 Task: Create a due date automation trigger when advanced on, on the monday of the week a card is due add dates due in less than 1 working days at 11:00 AM.
Action: Mouse moved to (1060, 310)
Screenshot: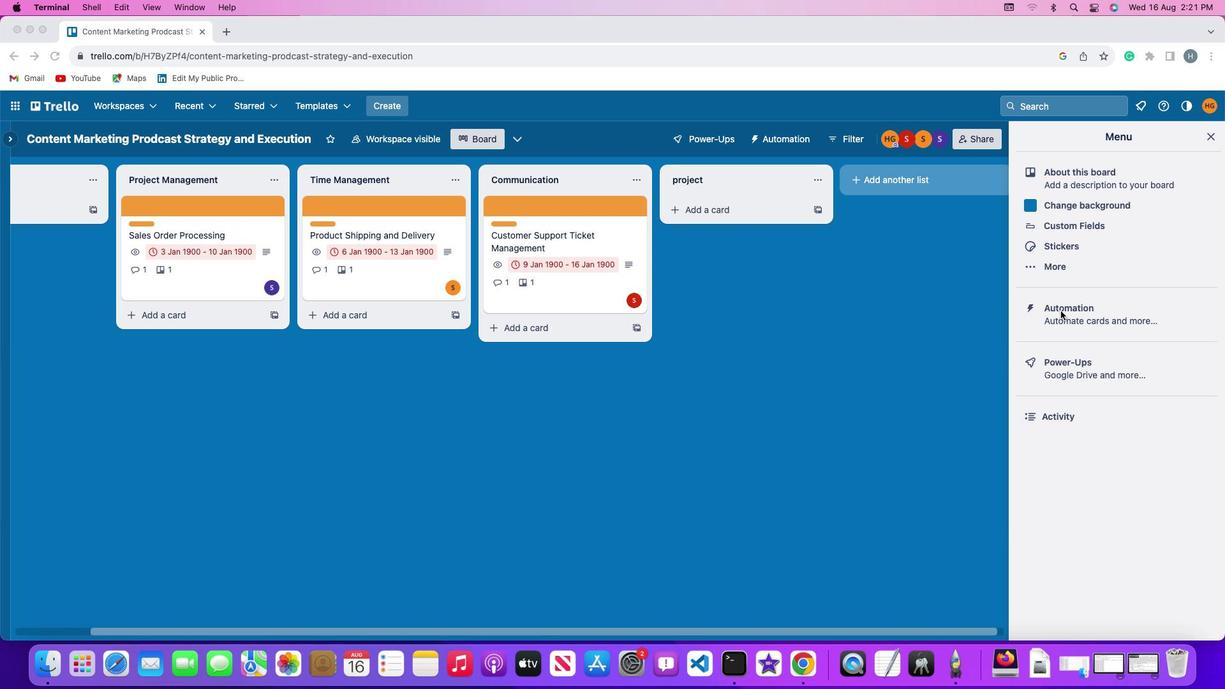 
Action: Mouse pressed left at (1060, 310)
Screenshot: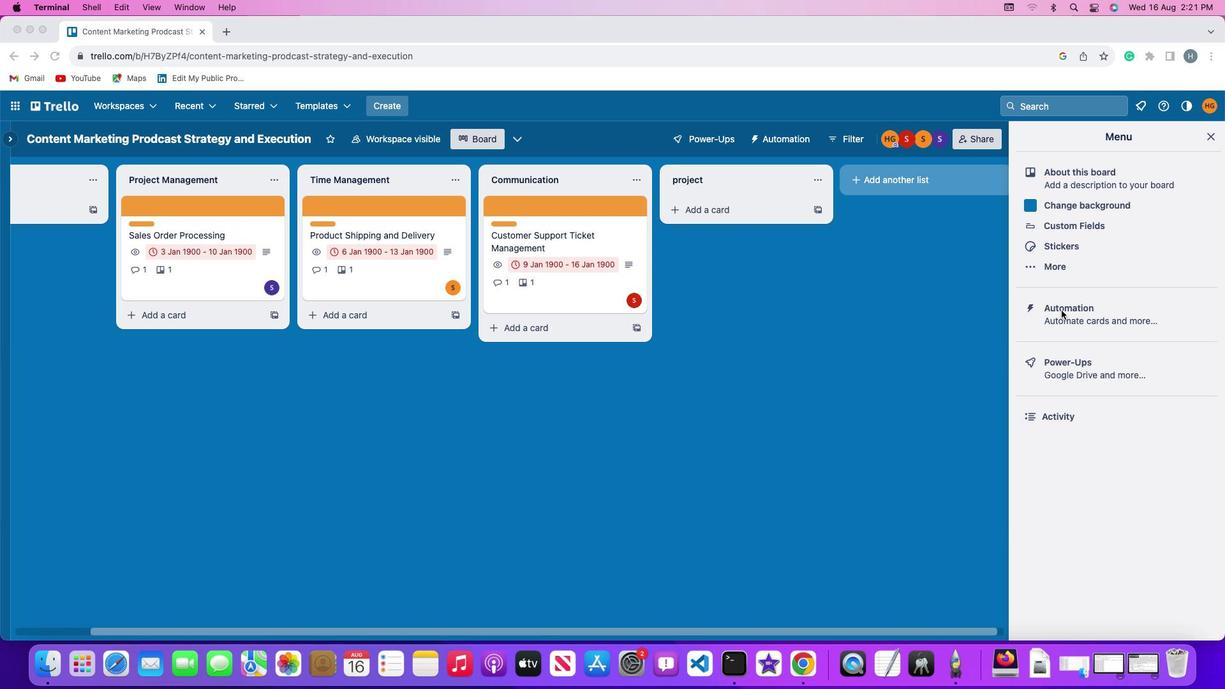 
Action: Mouse pressed left at (1060, 310)
Screenshot: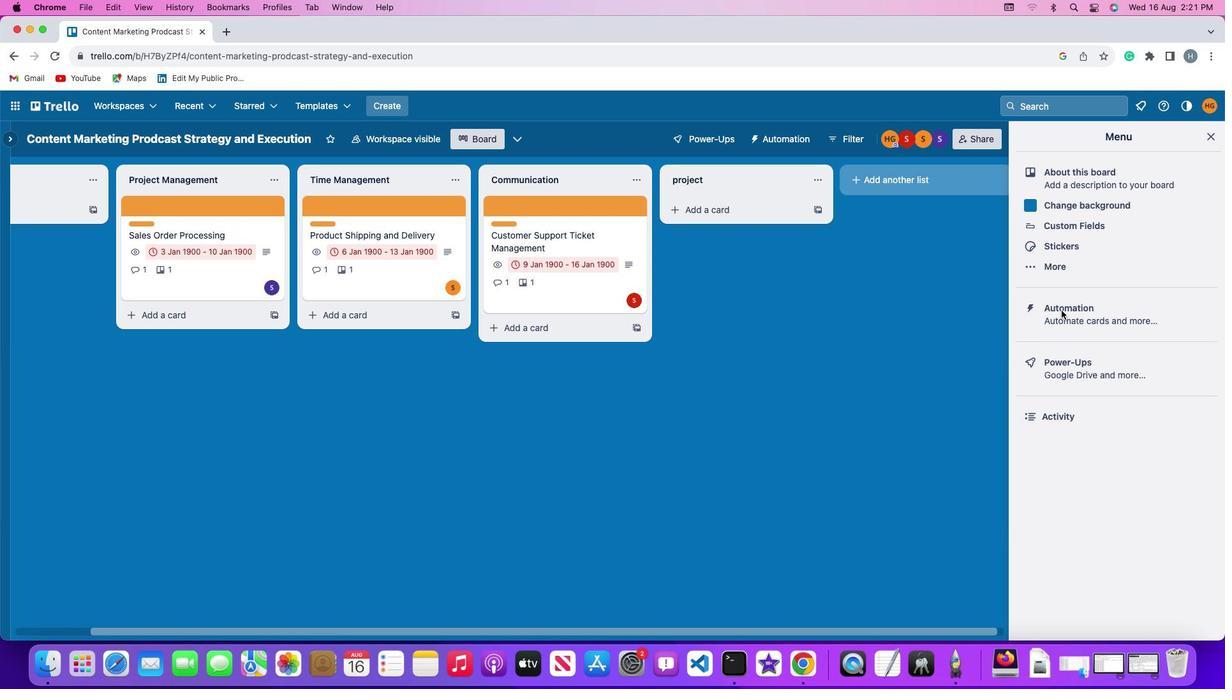 
Action: Mouse moved to (90, 302)
Screenshot: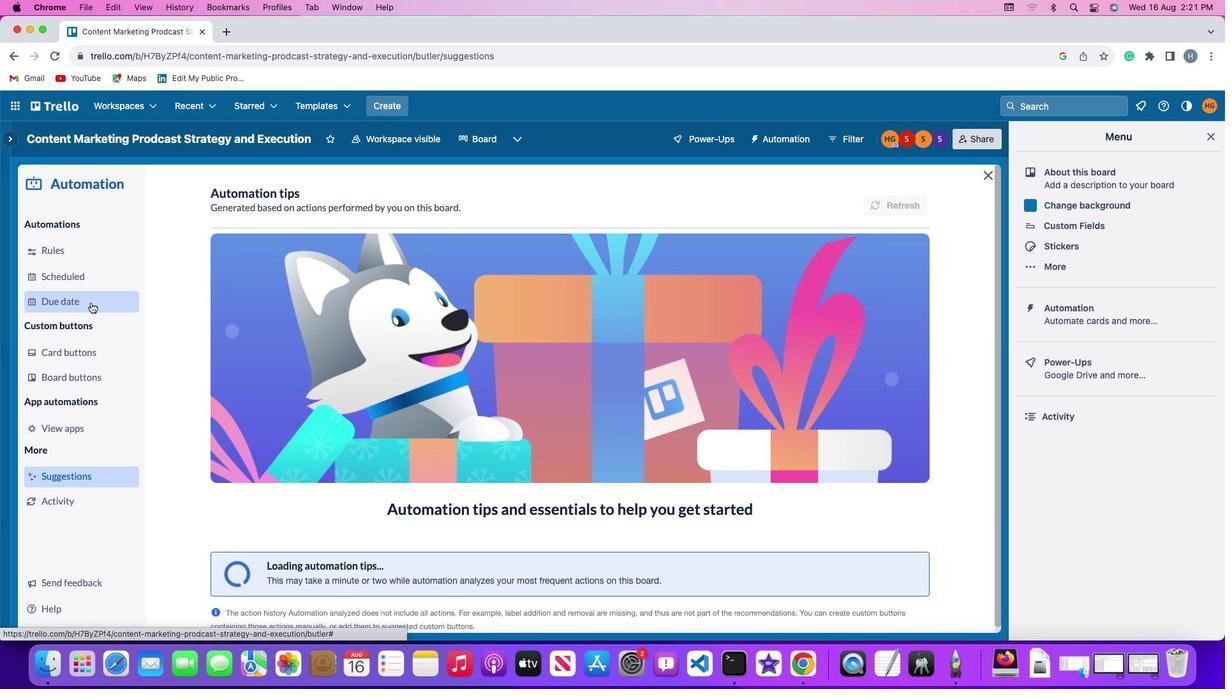 
Action: Mouse pressed left at (90, 302)
Screenshot: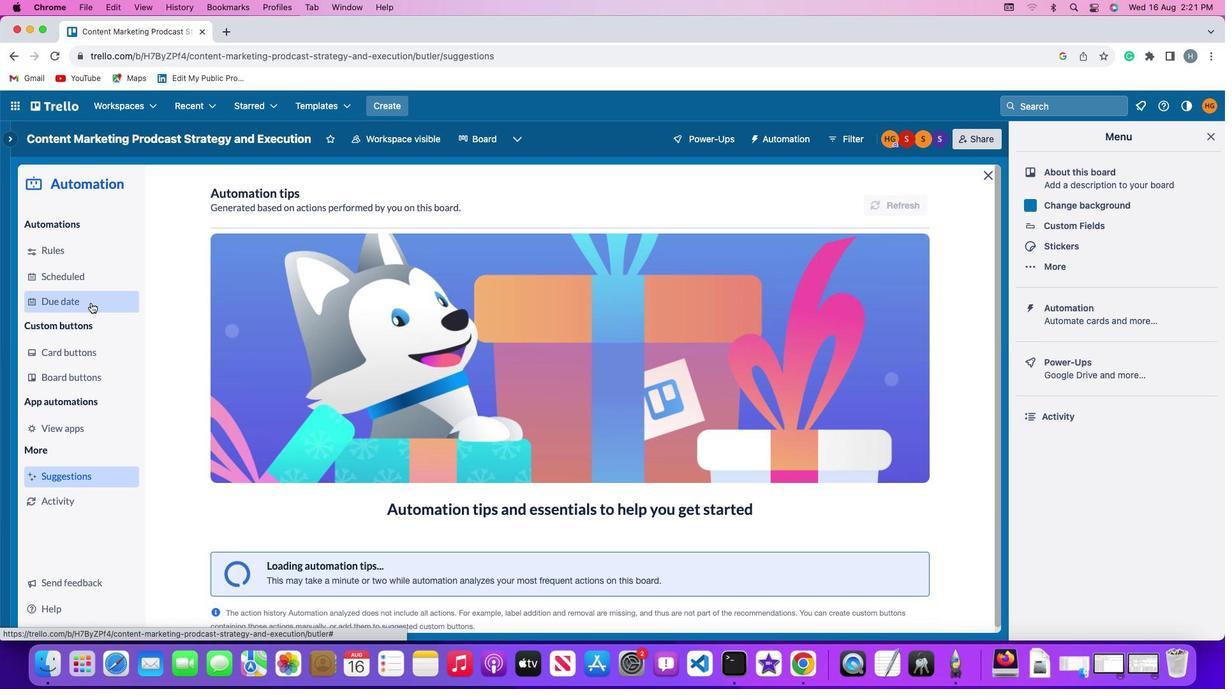 
Action: Mouse moved to (864, 199)
Screenshot: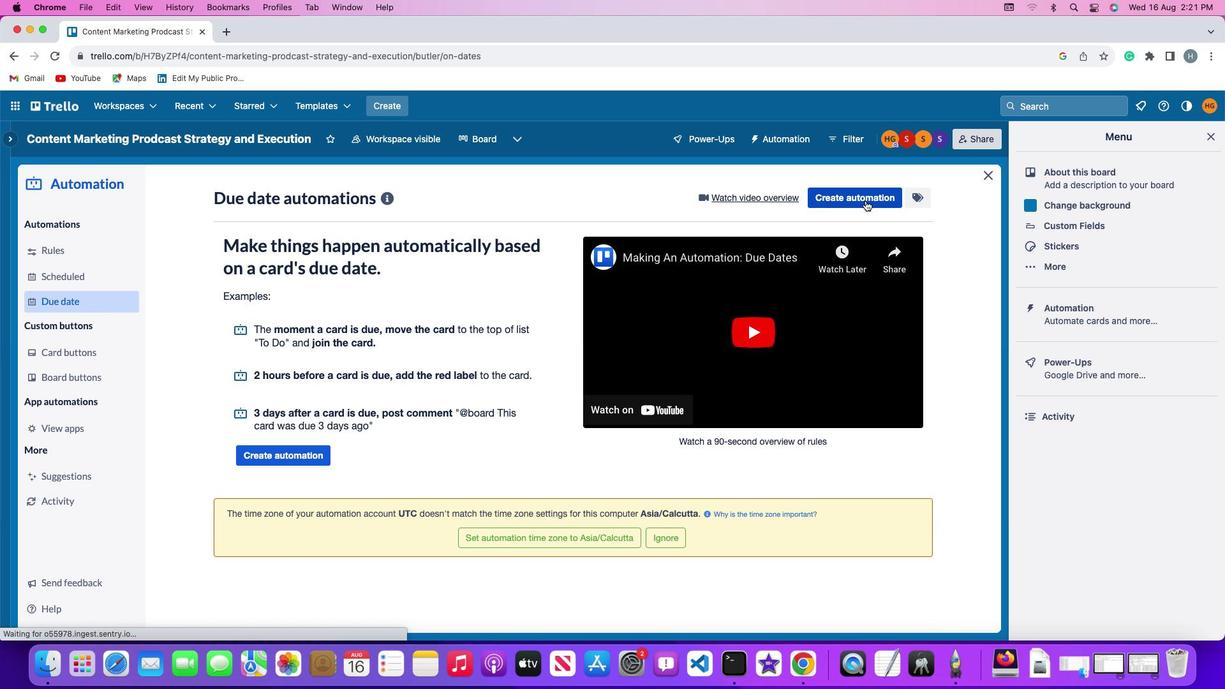 
Action: Mouse pressed left at (864, 199)
Screenshot: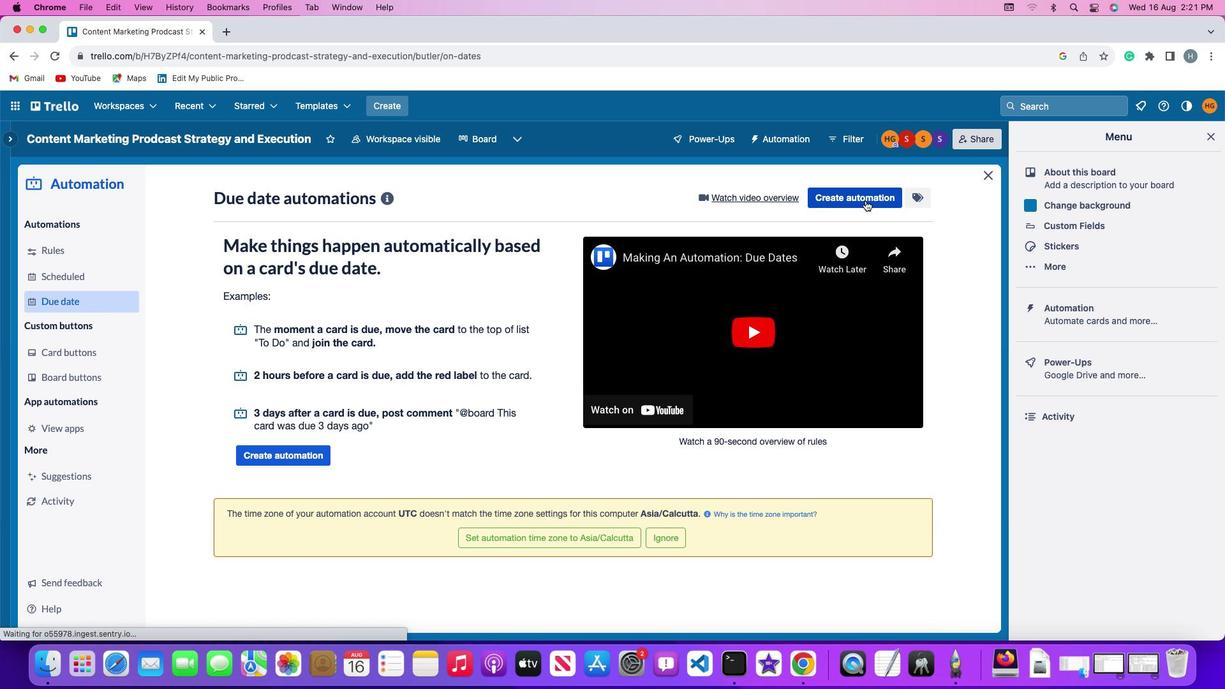 
Action: Mouse moved to (261, 318)
Screenshot: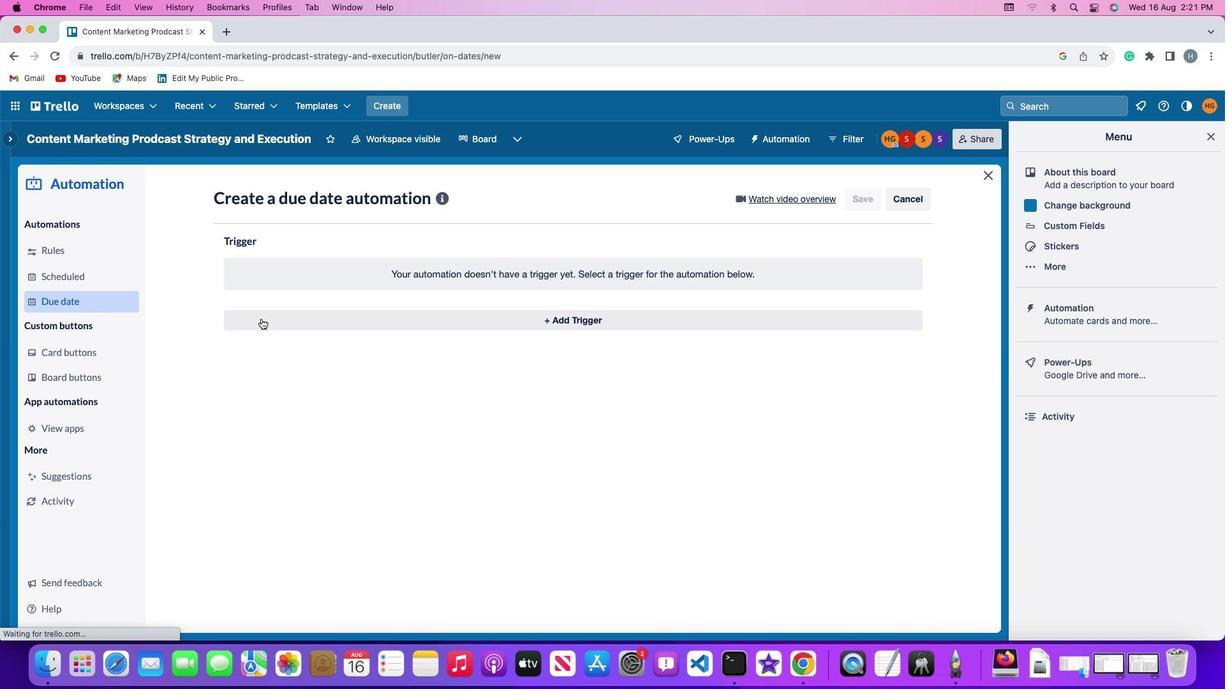 
Action: Mouse pressed left at (261, 318)
Screenshot: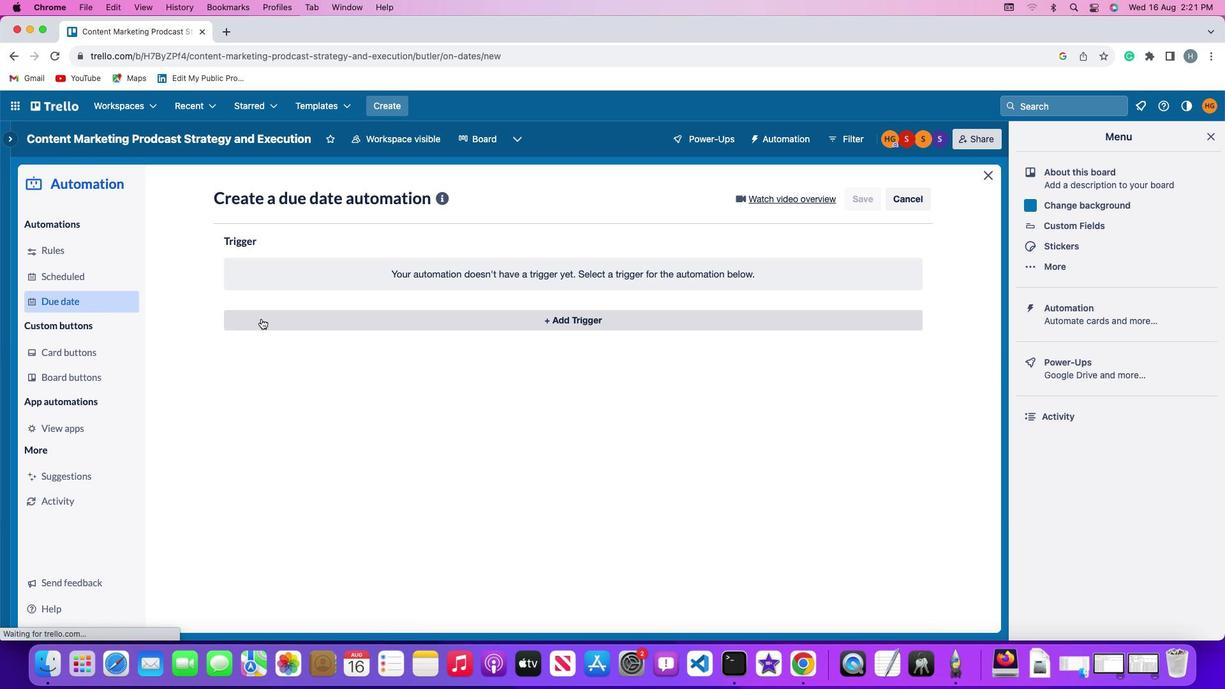 
Action: Mouse moved to (268, 557)
Screenshot: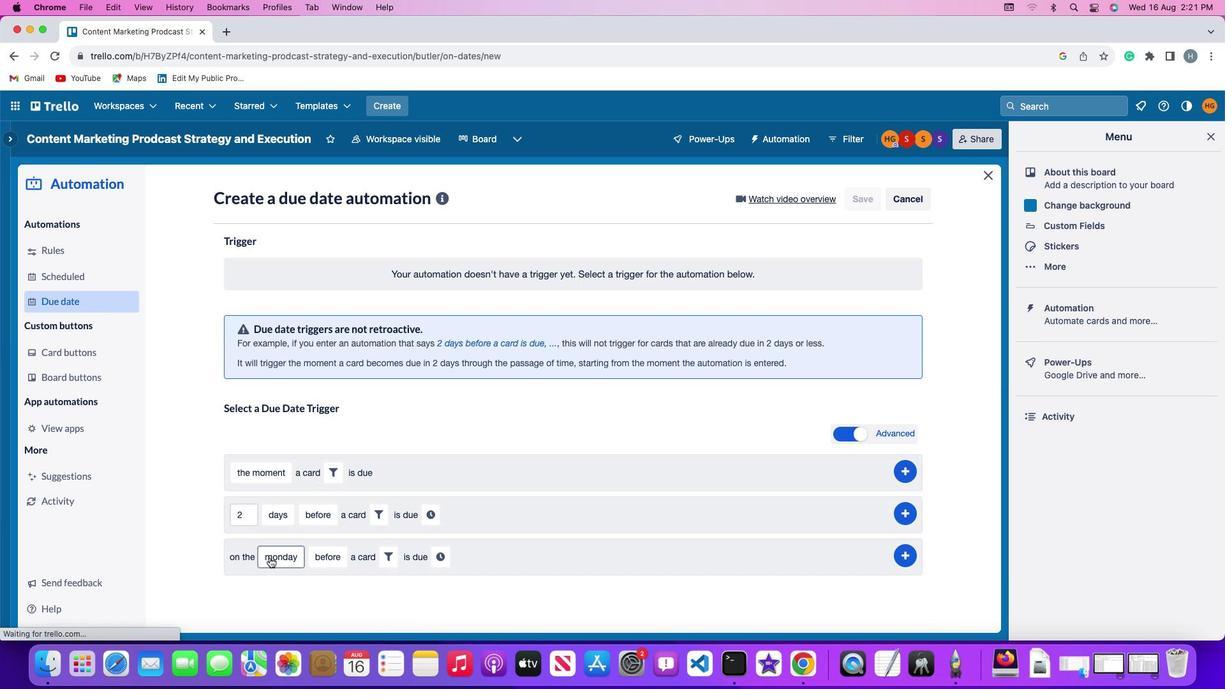 
Action: Mouse pressed left at (268, 557)
Screenshot: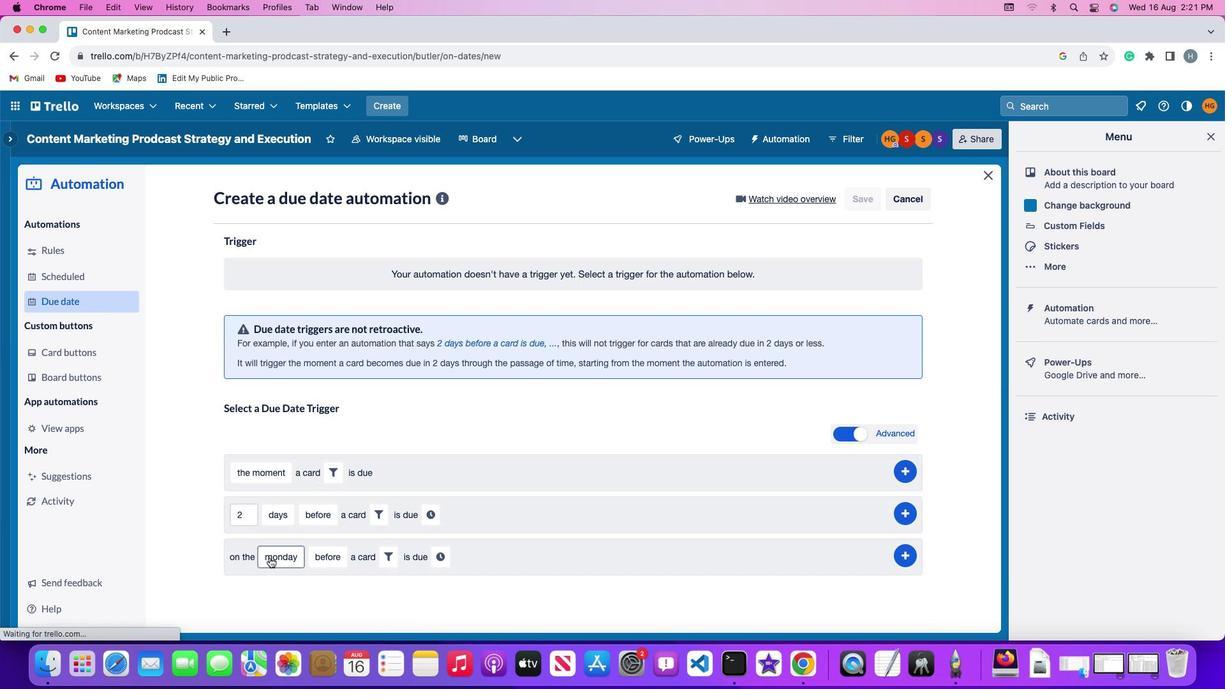 
Action: Mouse moved to (293, 378)
Screenshot: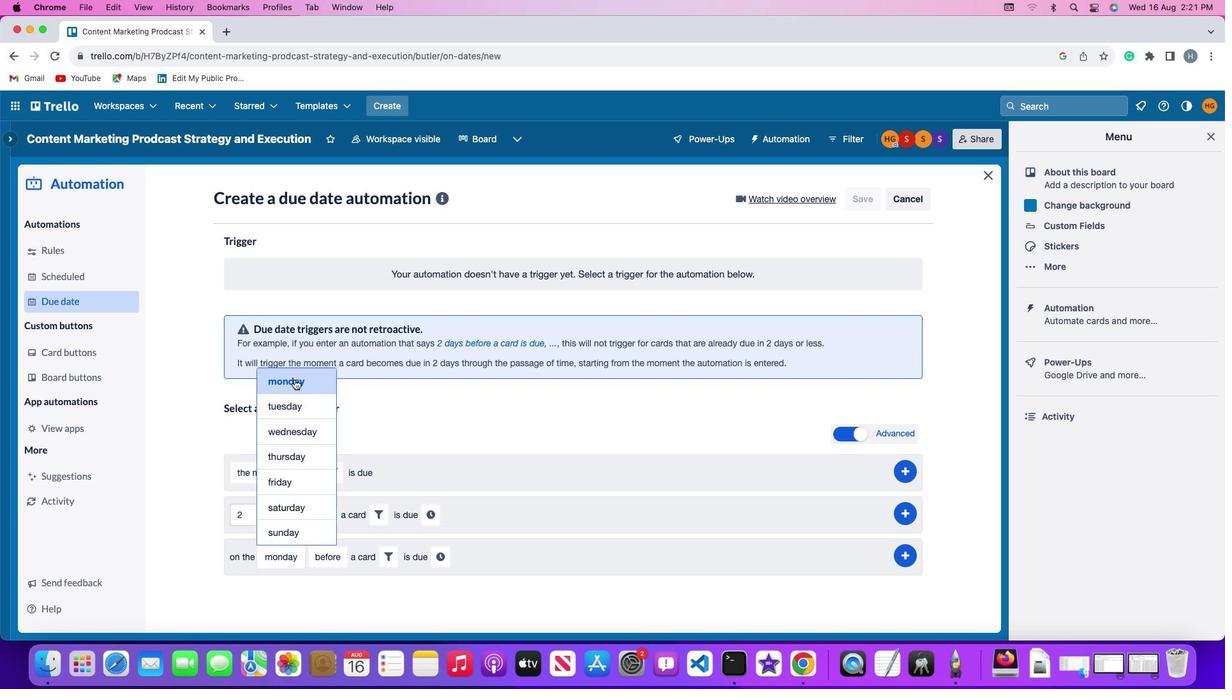 
Action: Mouse pressed left at (293, 378)
Screenshot: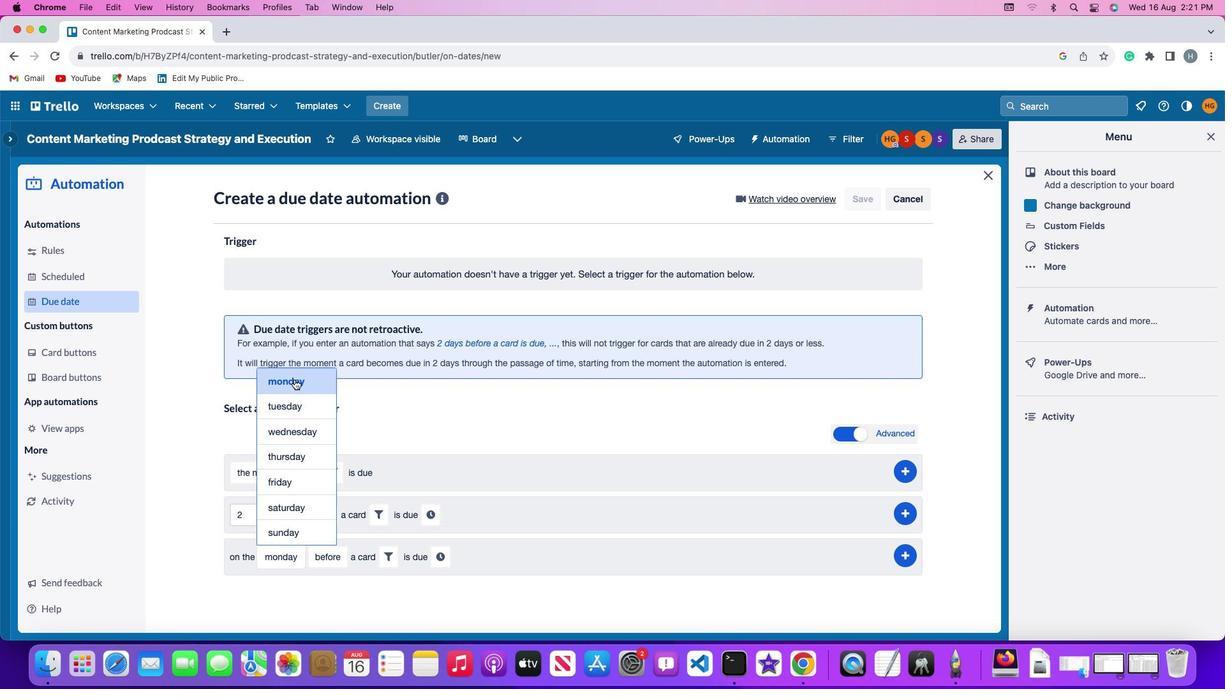 
Action: Mouse moved to (318, 549)
Screenshot: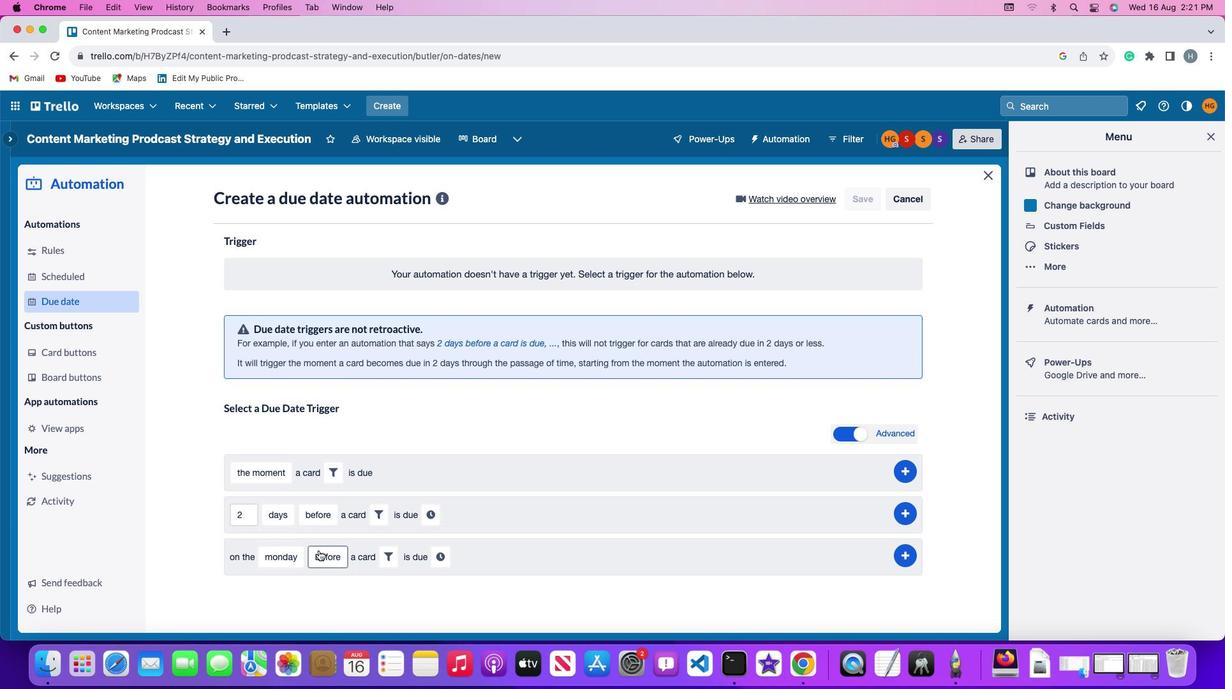 
Action: Mouse pressed left at (318, 549)
Screenshot: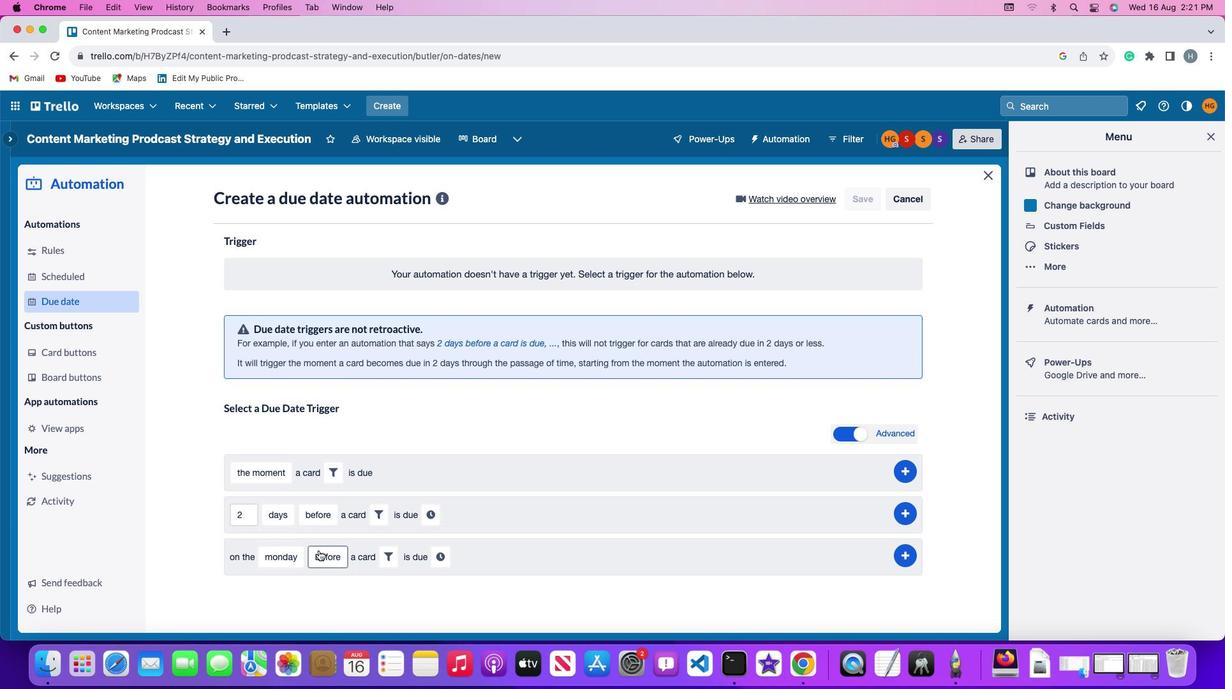 
Action: Mouse moved to (347, 499)
Screenshot: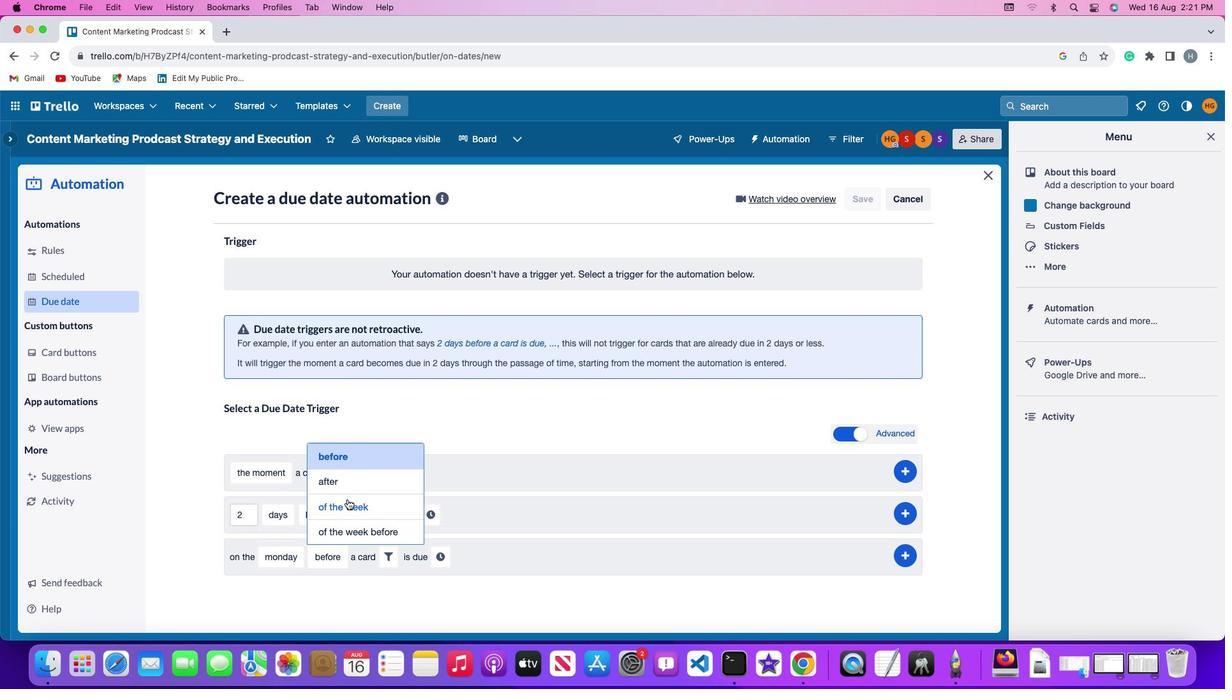 
Action: Mouse pressed left at (347, 499)
Screenshot: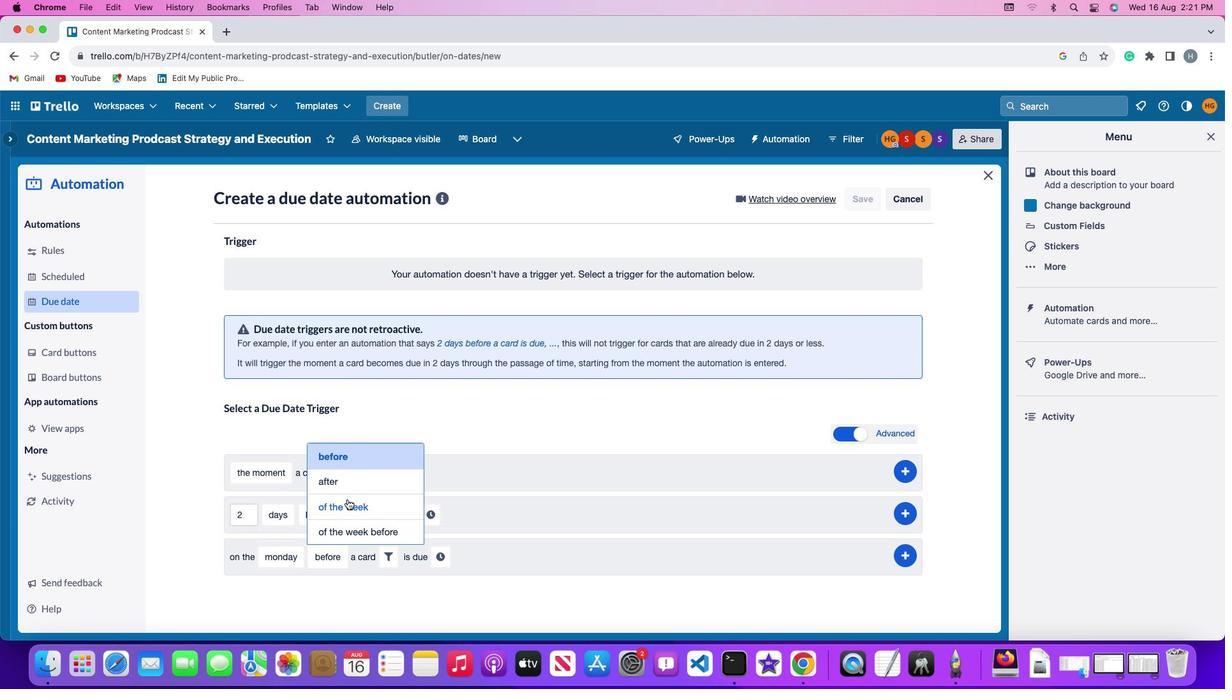 
Action: Mouse moved to (404, 560)
Screenshot: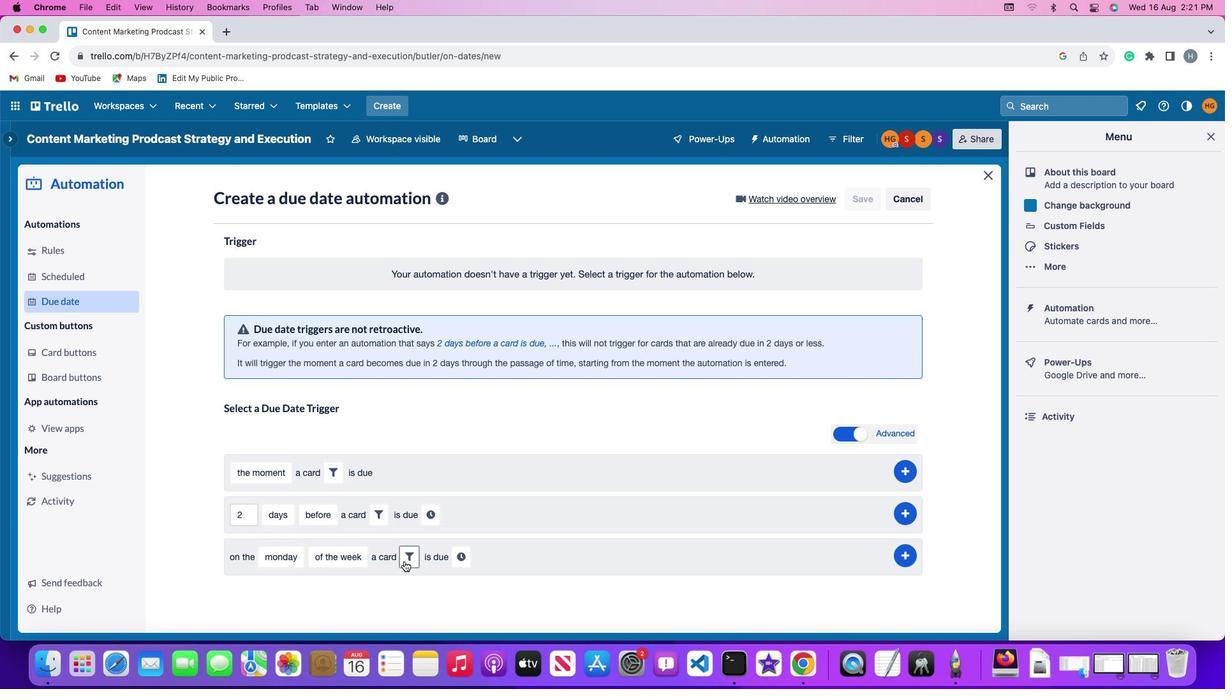 
Action: Mouse pressed left at (404, 560)
Screenshot: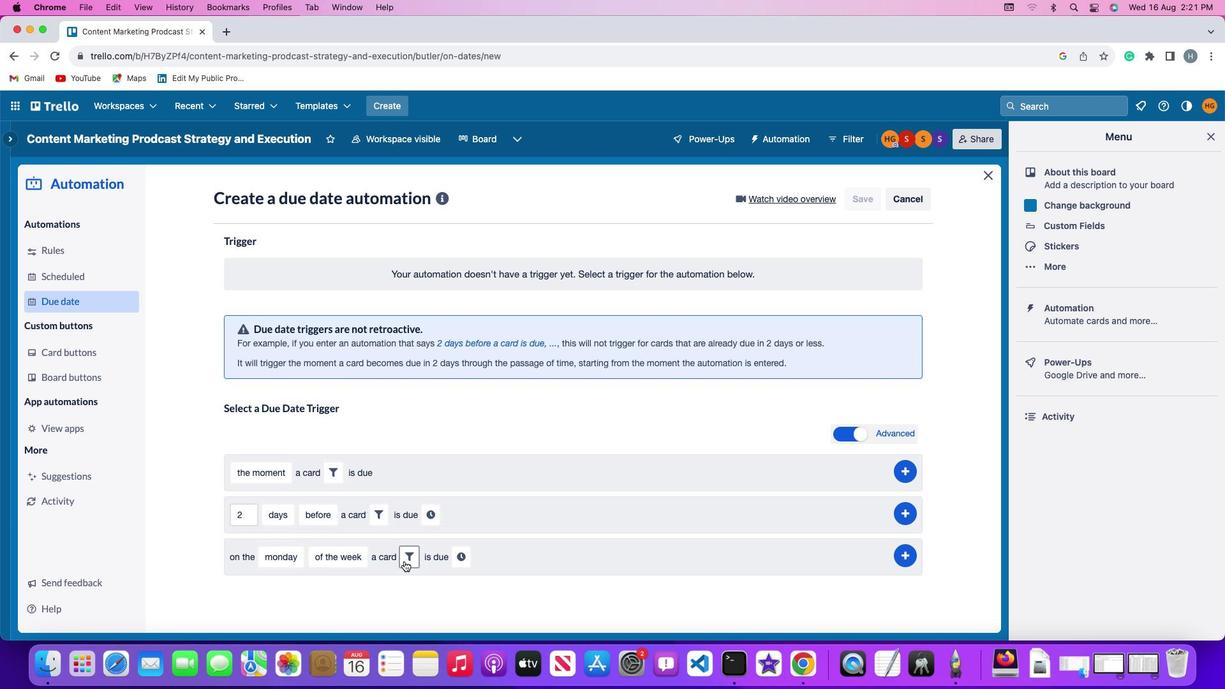 
Action: Mouse moved to (468, 592)
Screenshot: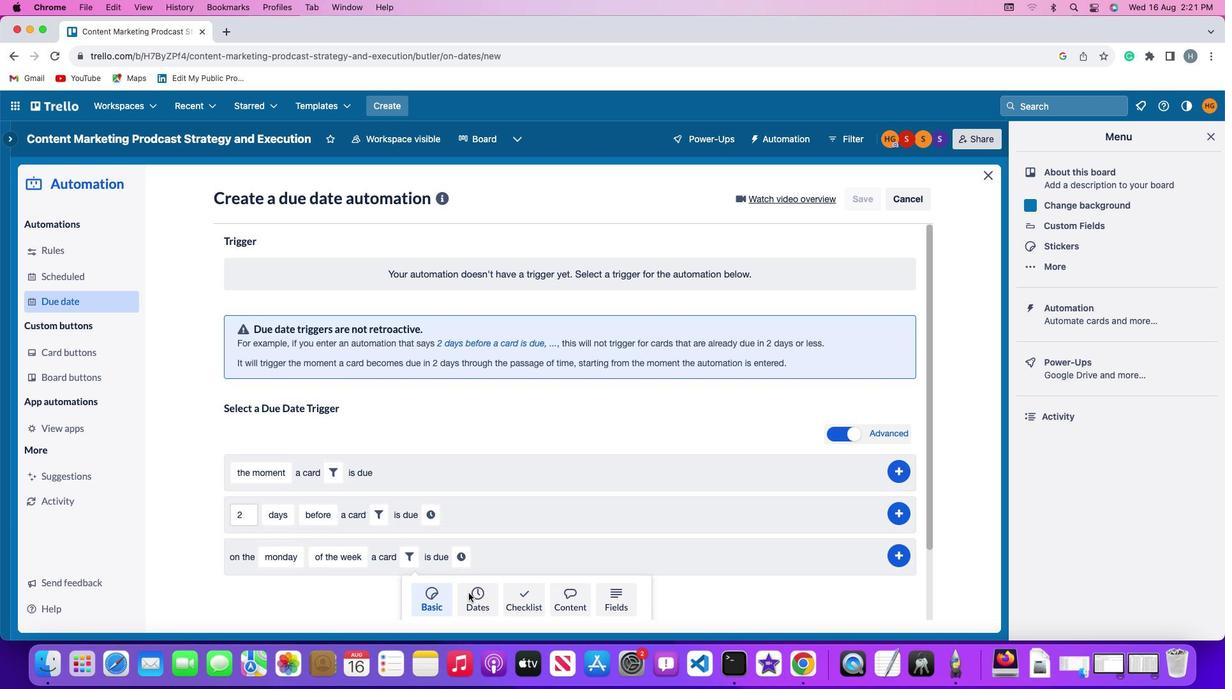 
Action: Mouse pressed left at (468, 592)
Screenshot: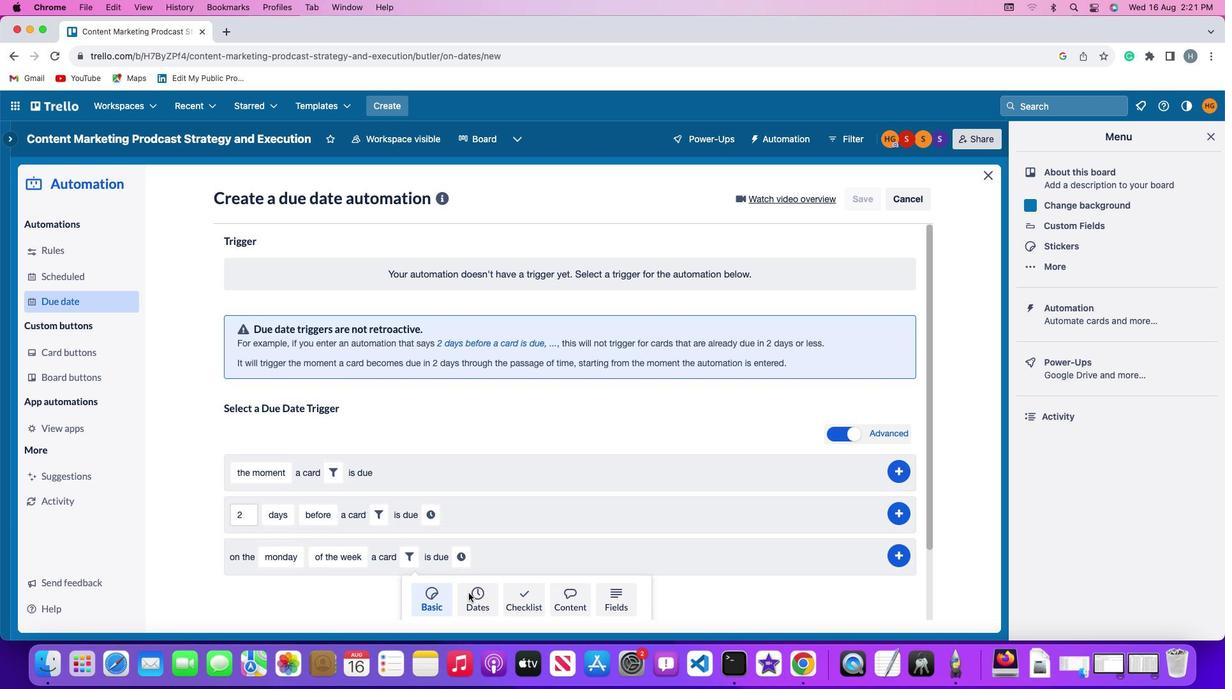 
Action: Mouse moved to (347, 591)
Screenshot: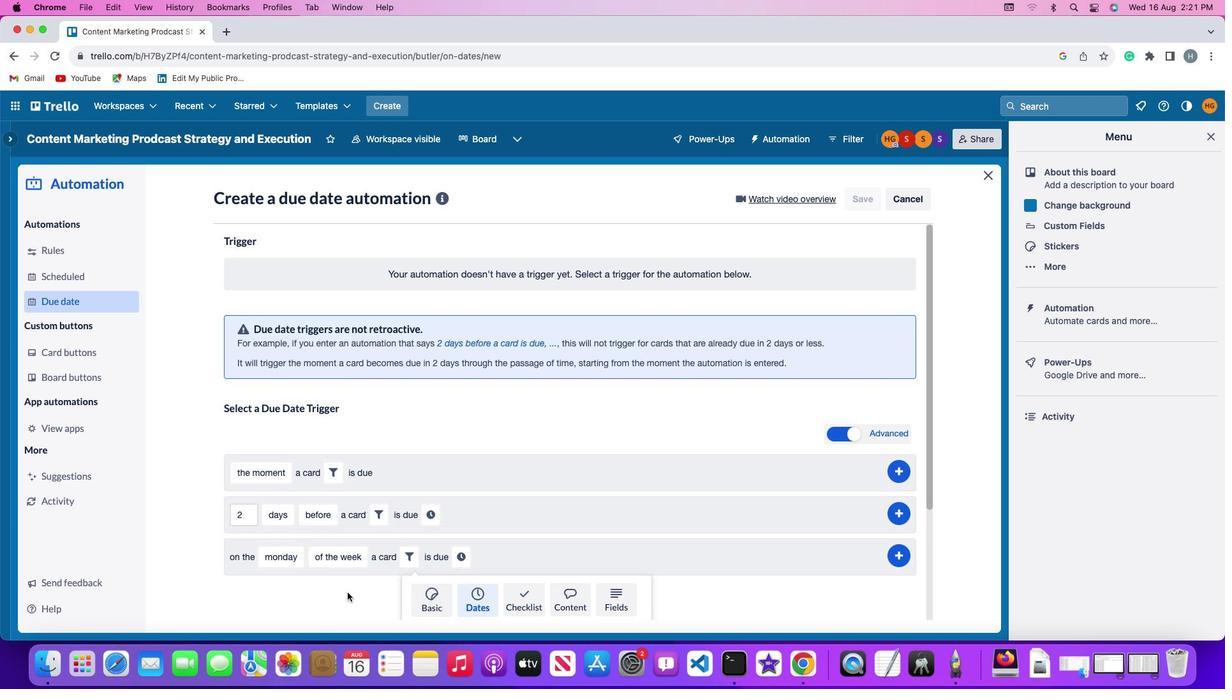 
Action: Mouse scrolled (347, 591) with delta (0, 0)
Screenshot: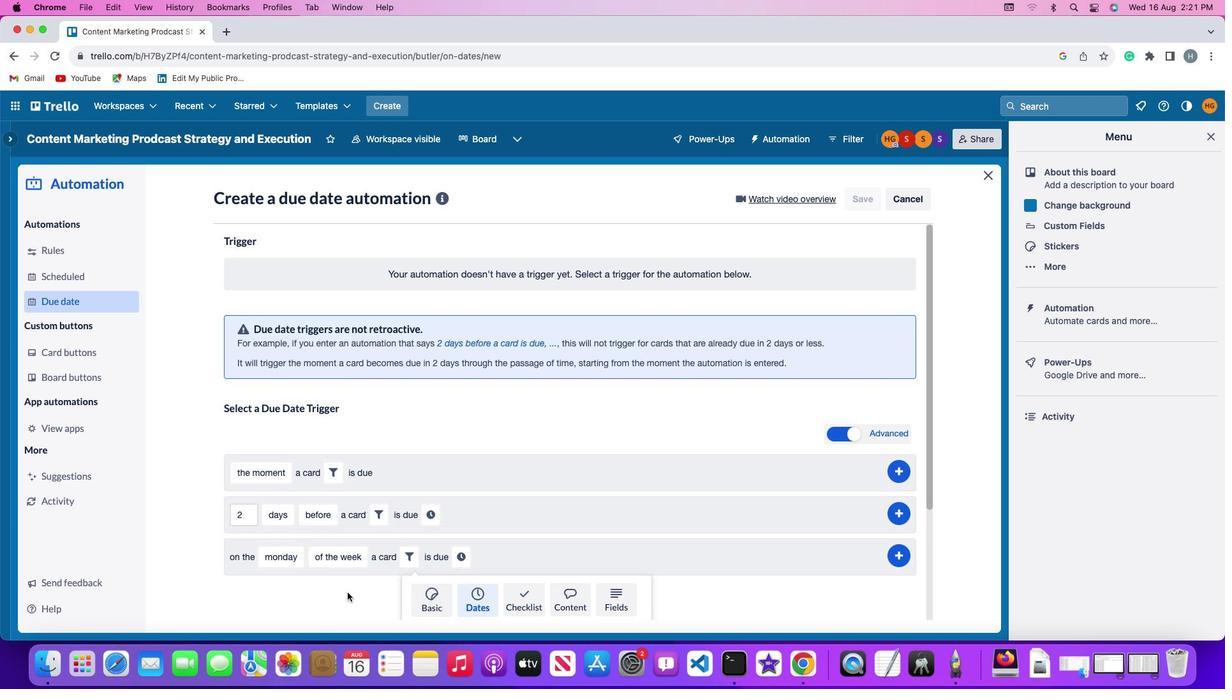 
Action: Mouse scrolled (347, 591) with delta (0, 0)
Screenshot: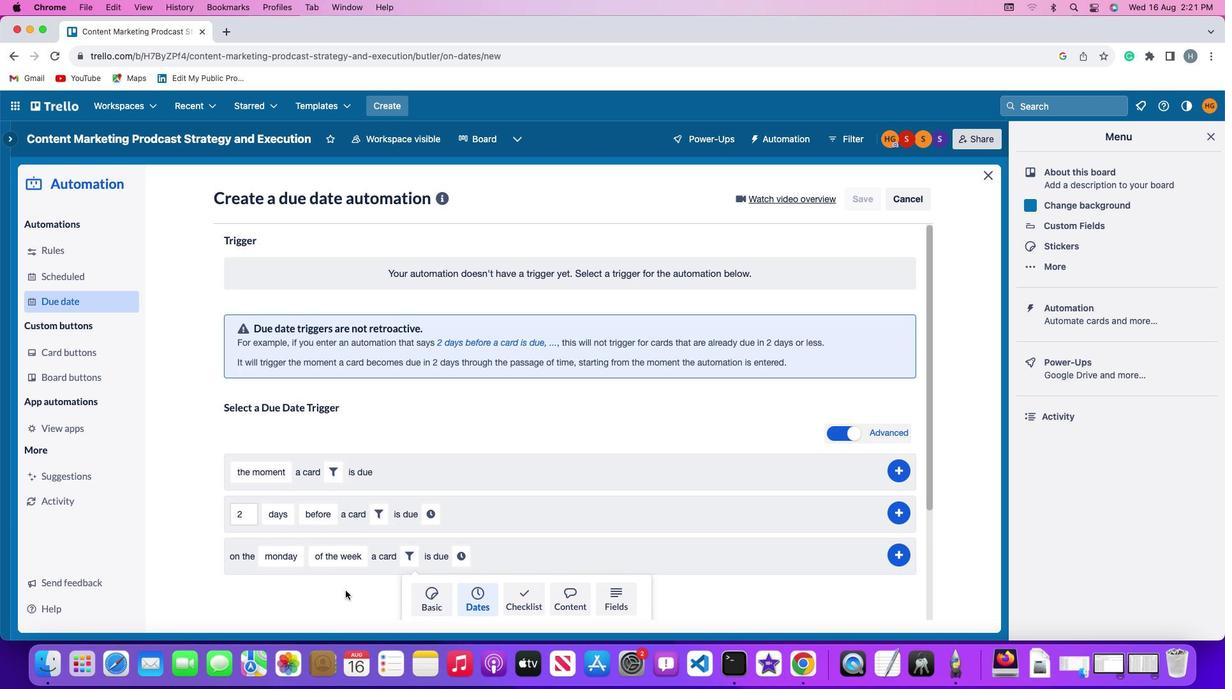 
Action: Mouse moved to (346, 591)
Screenshot: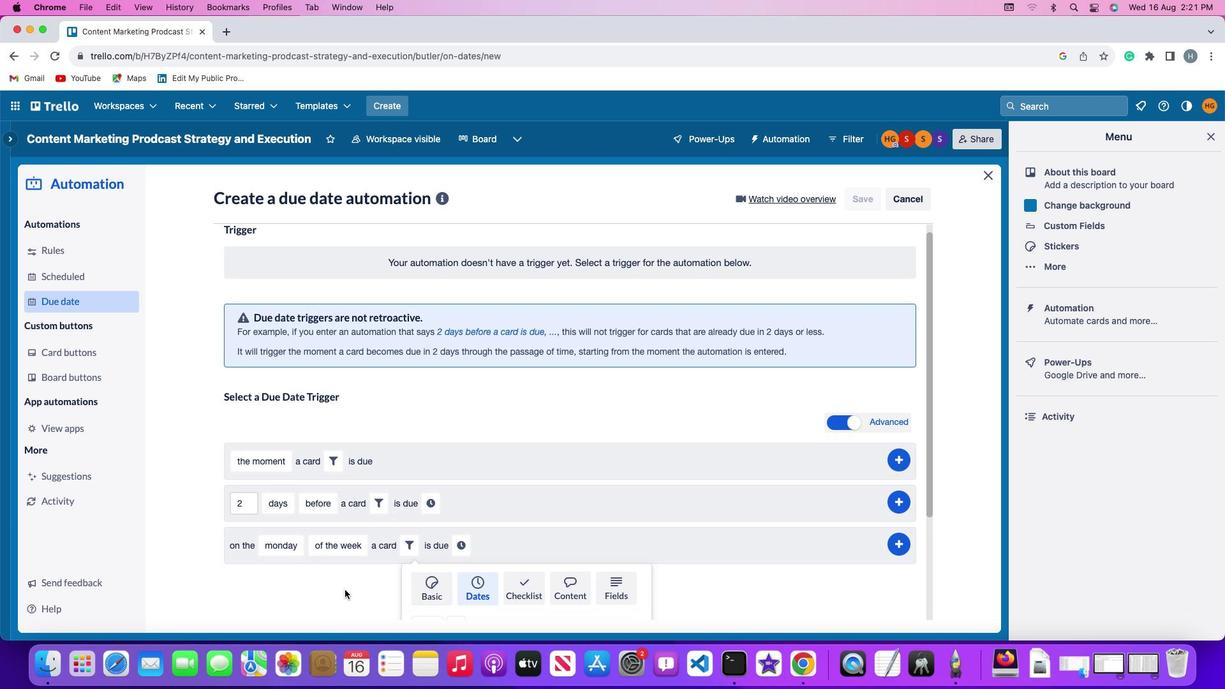 
Action: Mouse scrolled (346, 591) with delta (0, -1)
Screenshot: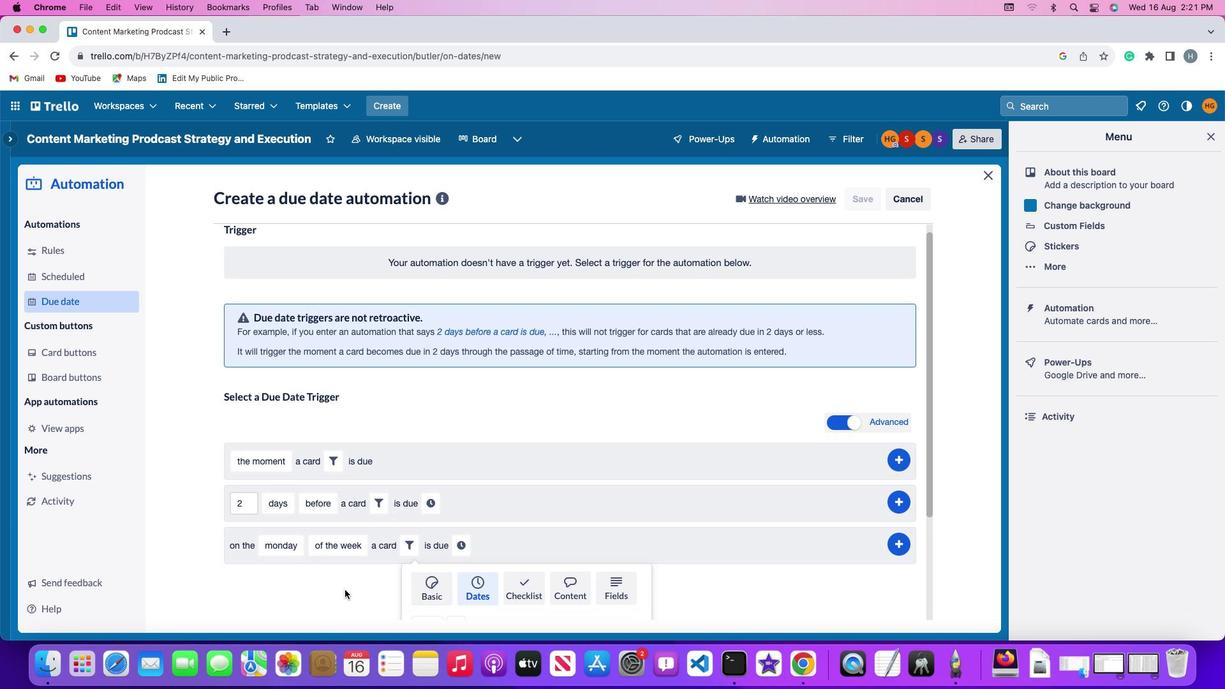 
Action: Mouse moved to (344, 589)
Screenshot: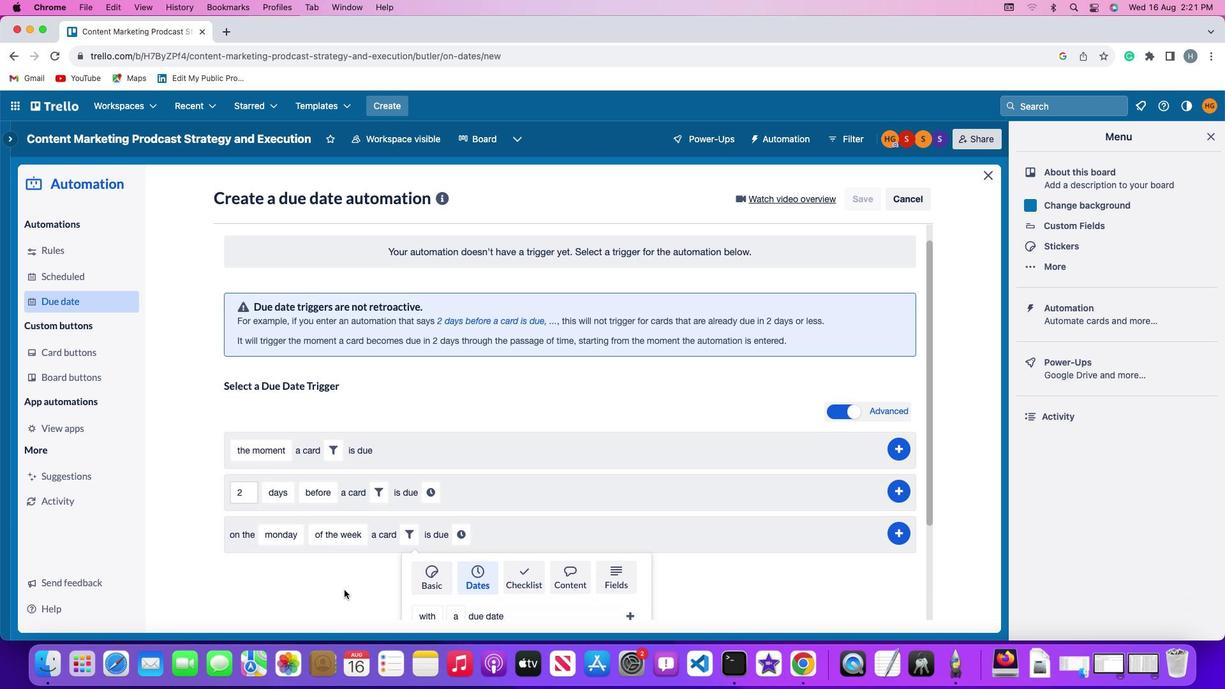 
Action: Mouse scrolled (344, 589) with delta (0, -3)
Screenshot: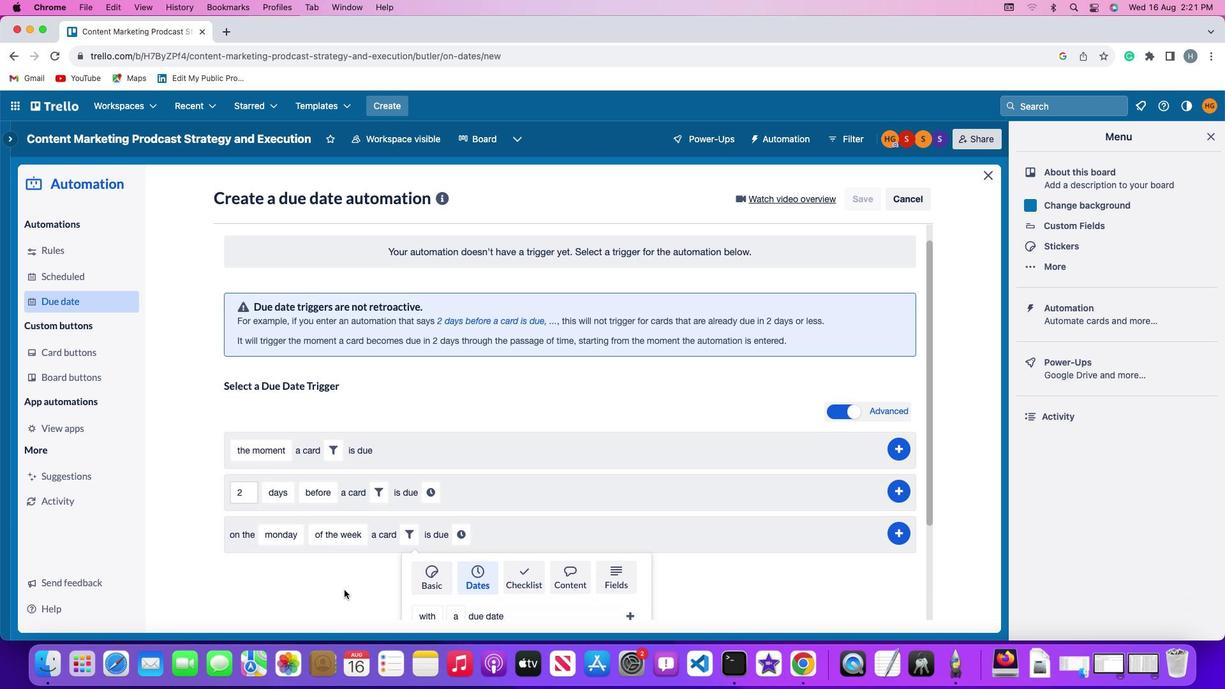 
Action: Mouse moved to (343, 589)
Screenshot: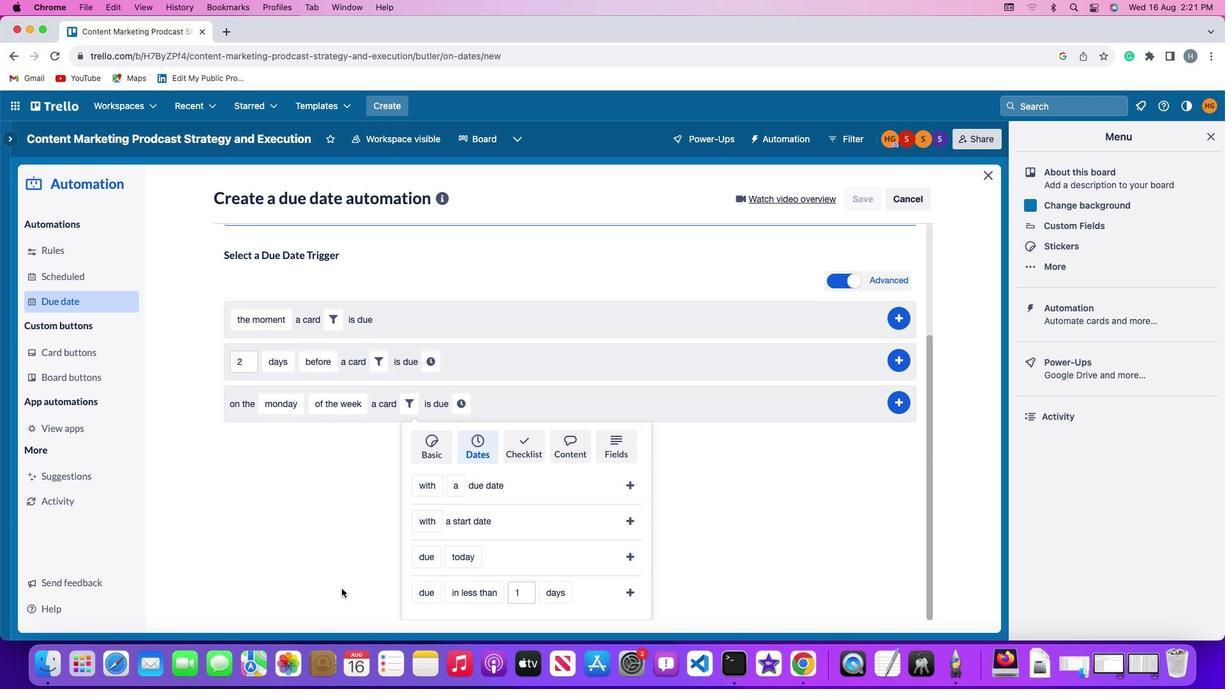 
Action: Mouse scrolled (343, 589) with delta (0, 0)
Screenshot: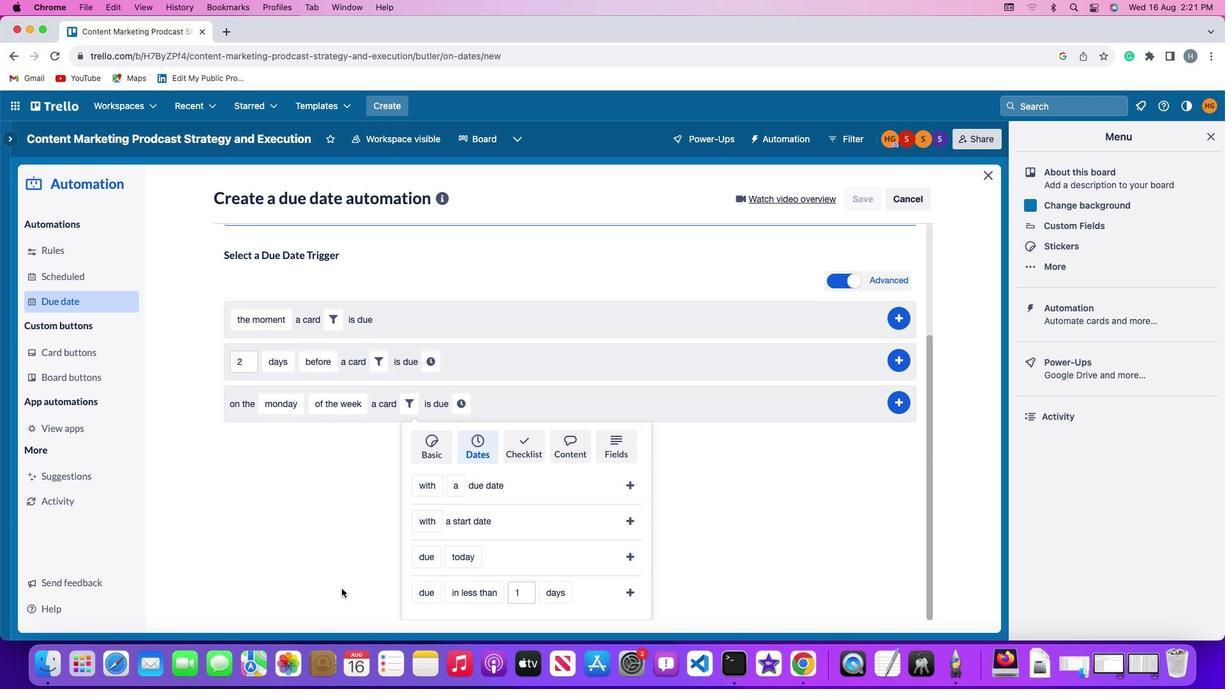
Action: Mouse moved to (342, 589)
Screenshot: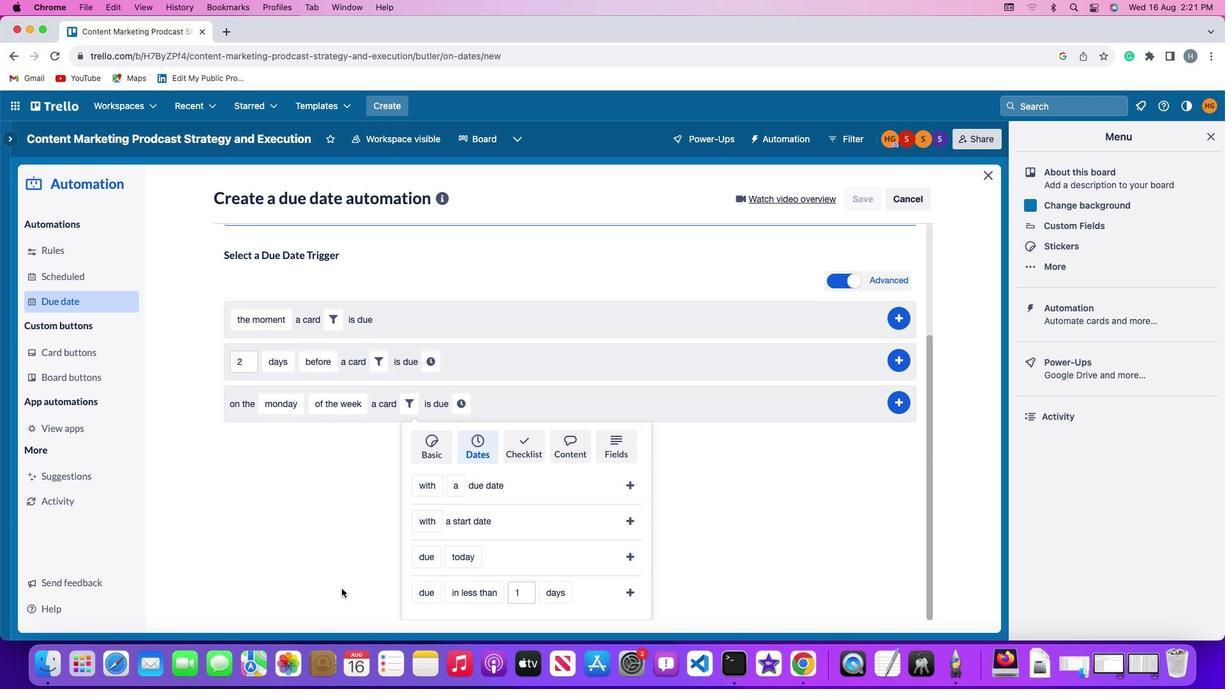
Action: Mouse scrolled (342, 589) with delta (0, 0)
Screenshot: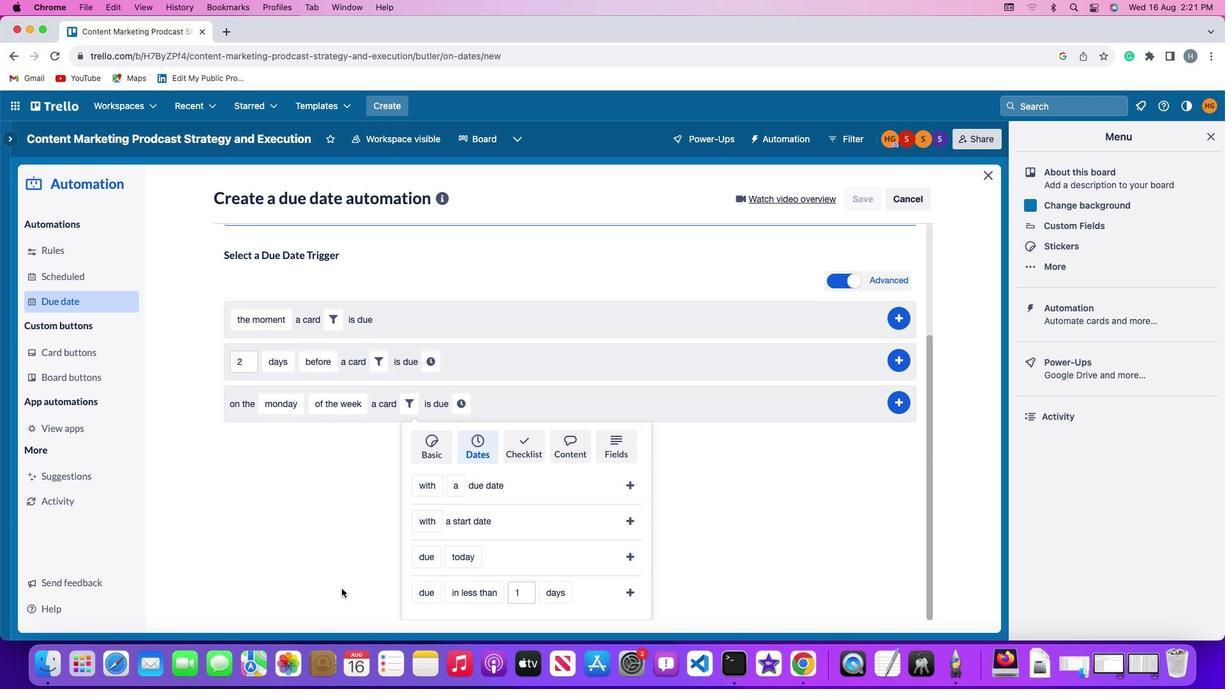 
Action: Mouse moved to (342, 589)
Screenshot: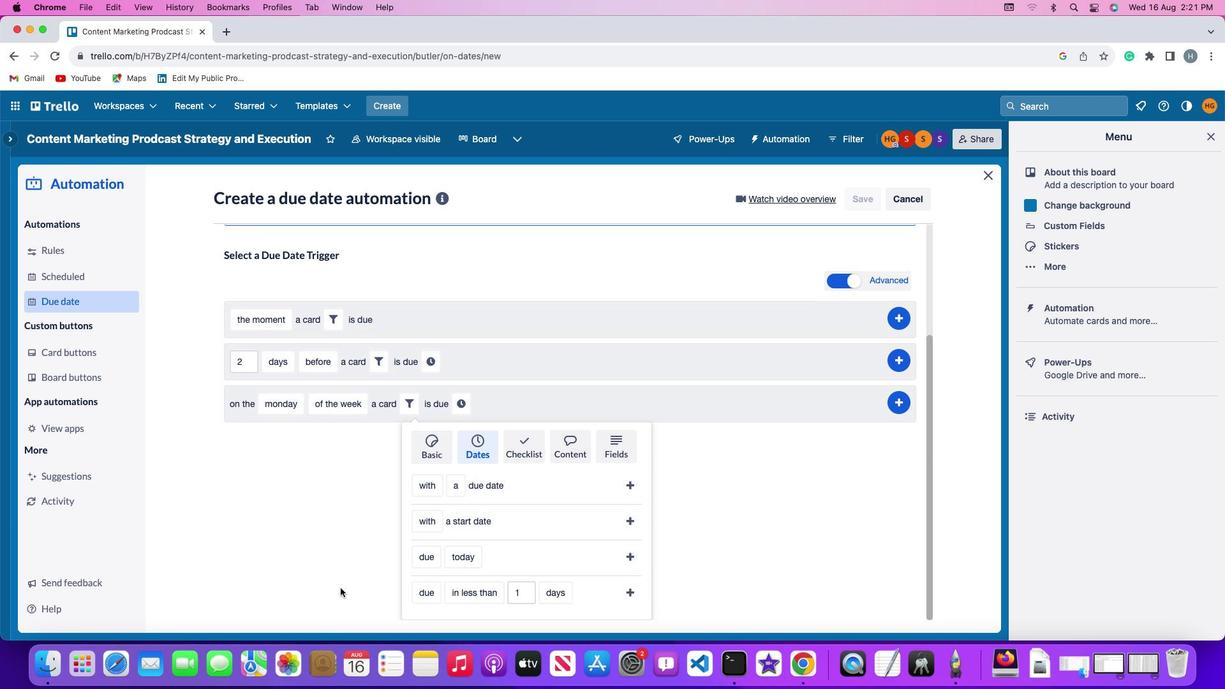 
Action: Mouse scrolled (342, 589) with delta (0, -1)
Screenshot: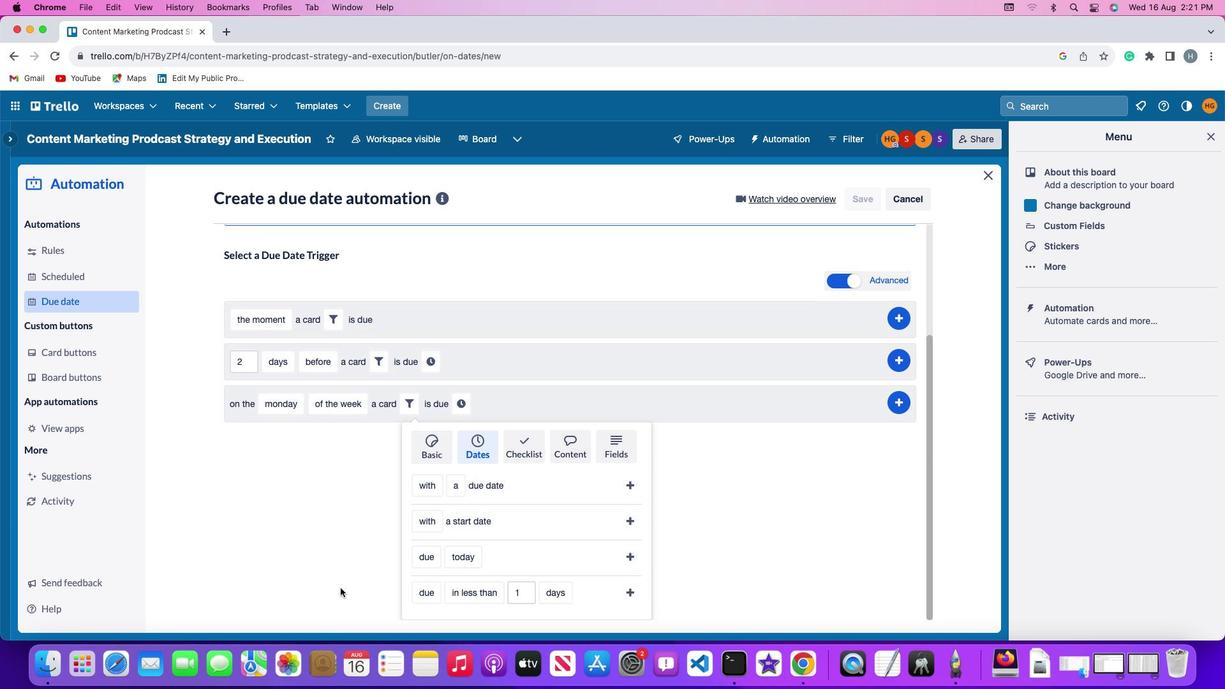 
Action: Mouse moved to (340, 587)
Screenshot: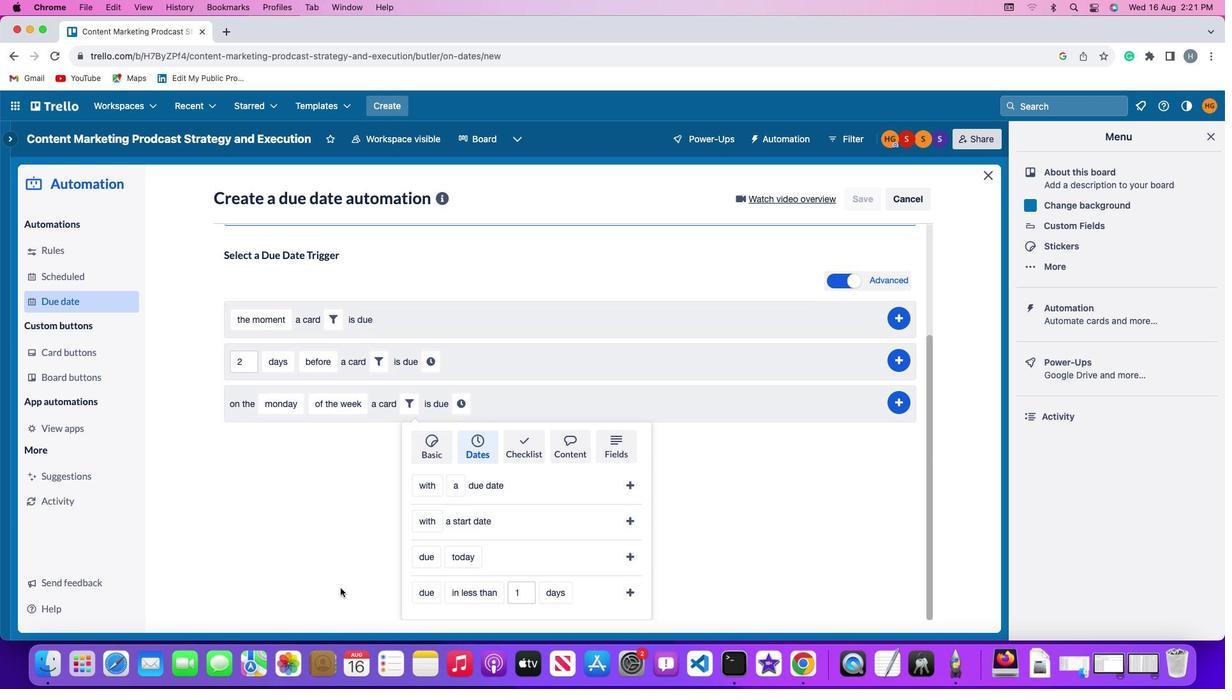 
Action: Mouse scrolled (340, 587) with delta (0, -3)
Screenshot: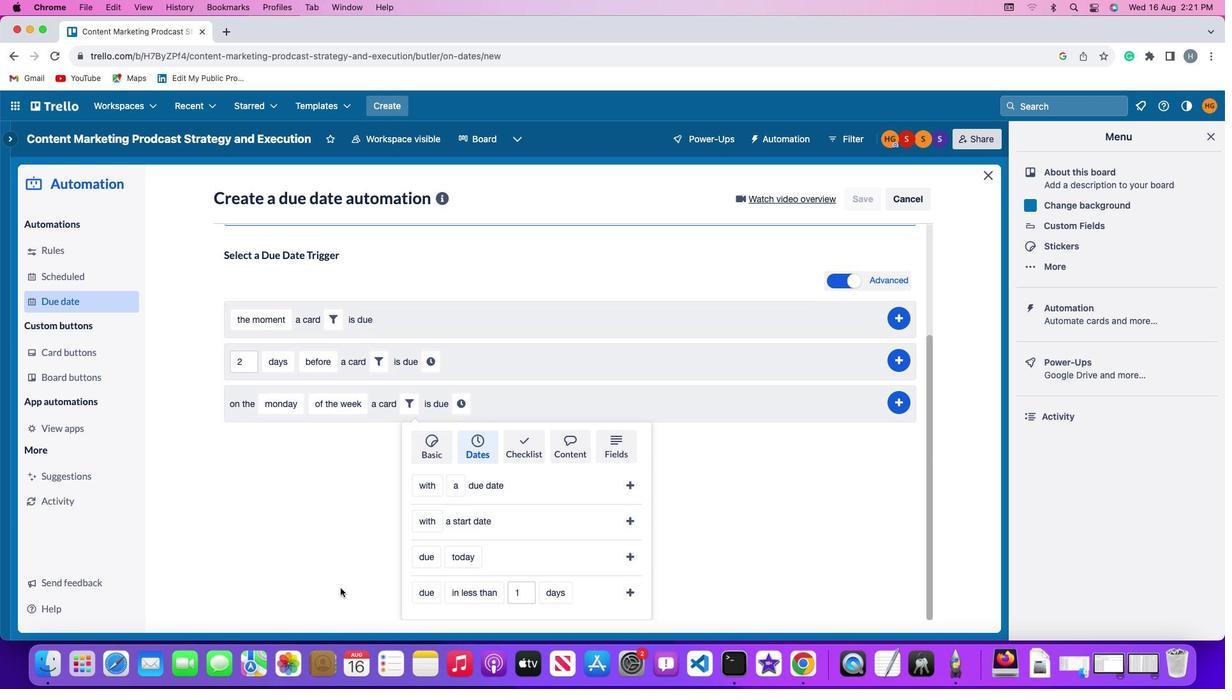 
Action: Mouse moved to (407, 598)
Screenshot: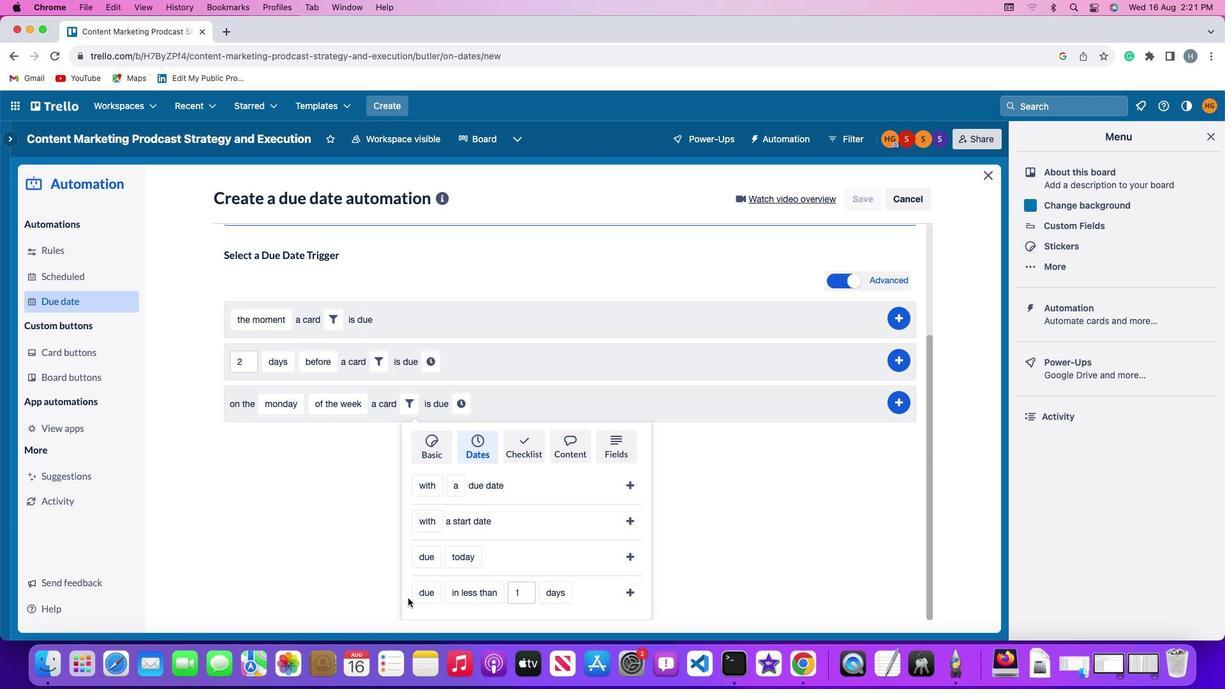 
Action: Mouse pressed left at (407, 598)
Screenshot: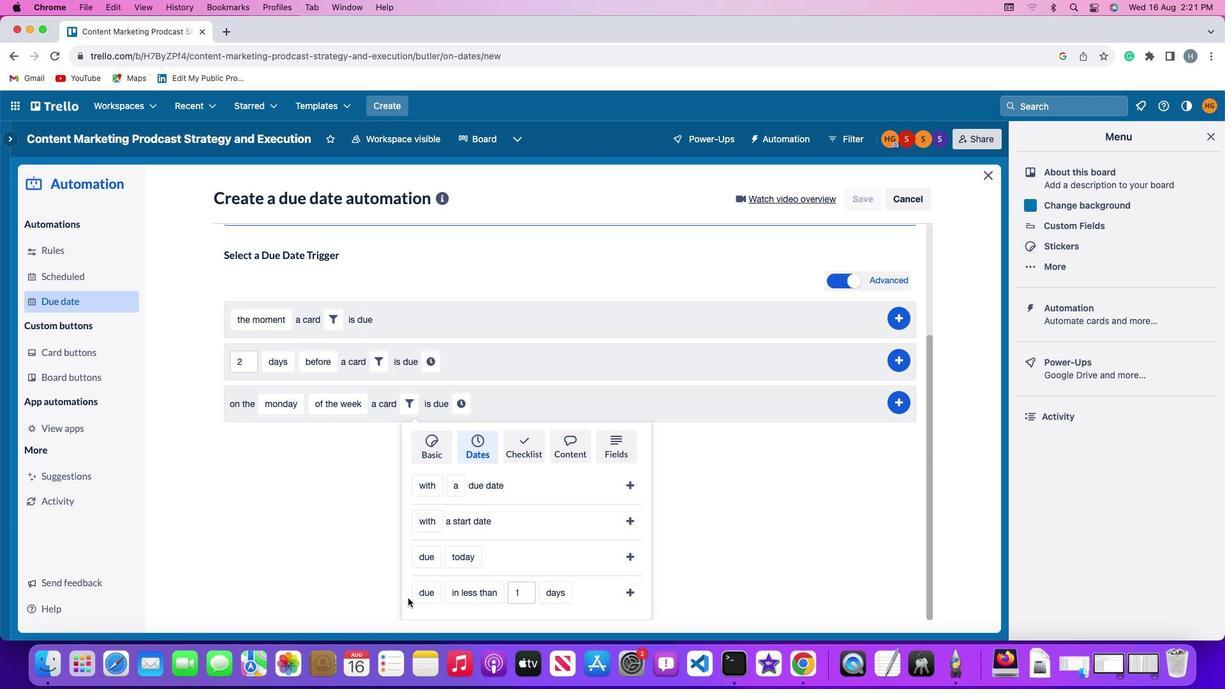 
Action: Mouse moved to (419, 594)
Screenshot: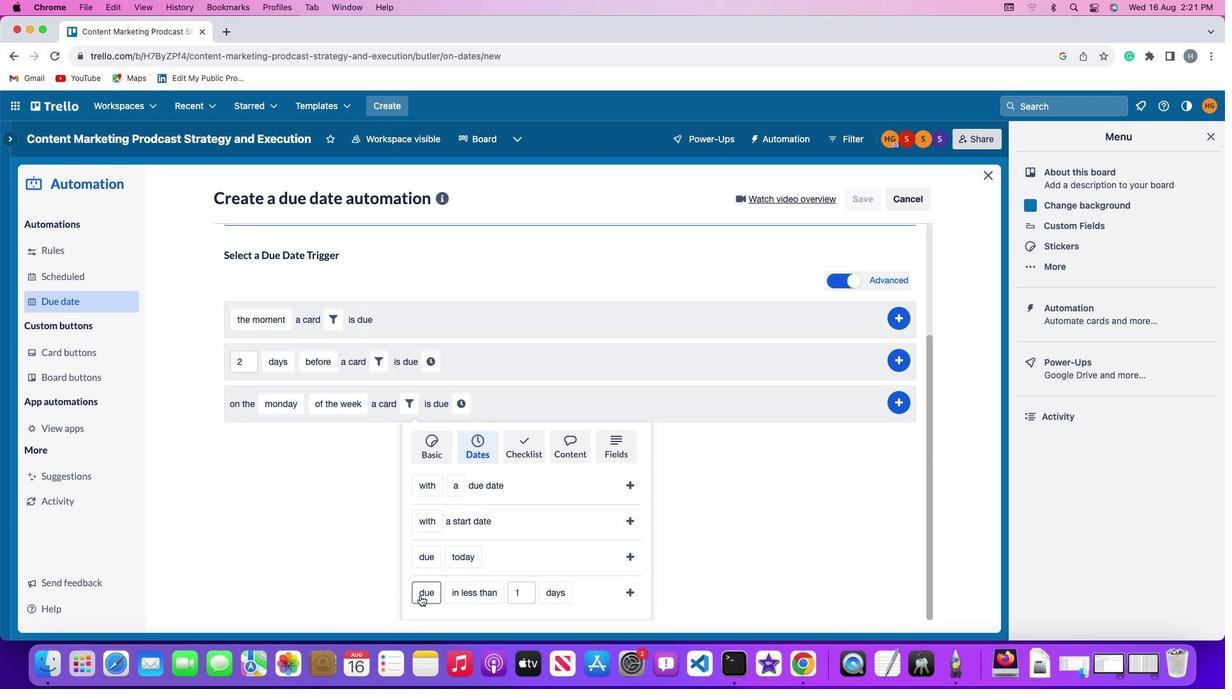 
Action: Mouse pressed left at (419, 594)
Screenshot: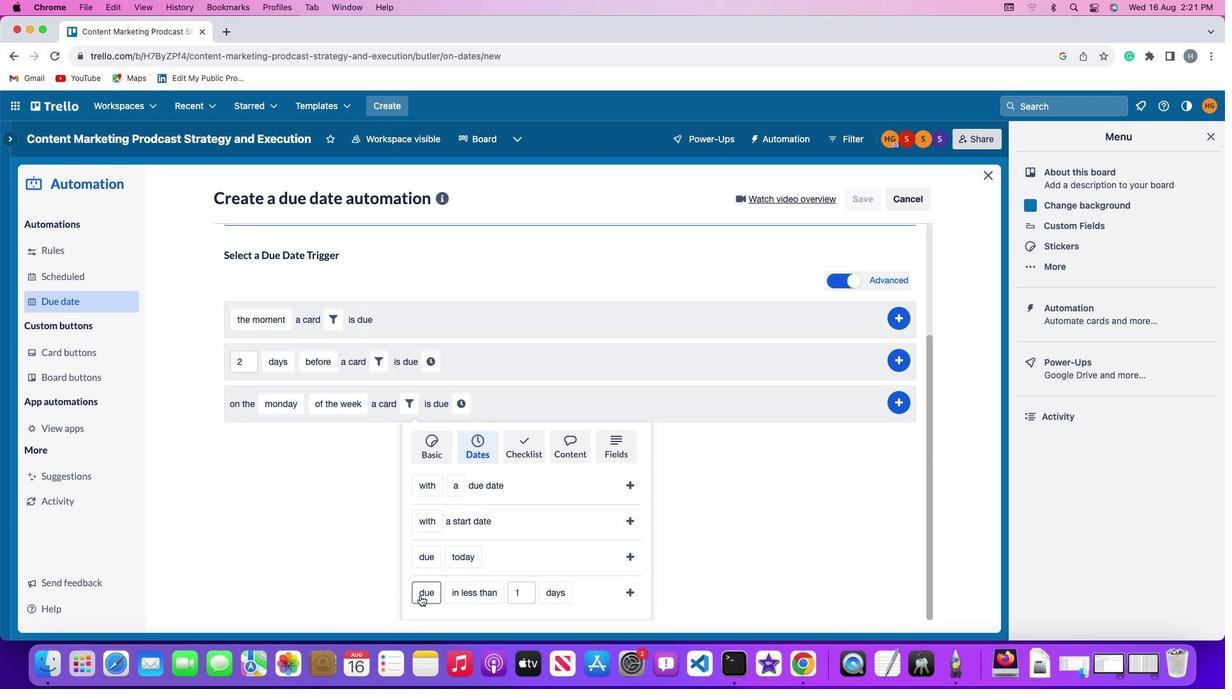 
Action: Mouse moved to (432, 541)
Screenshot: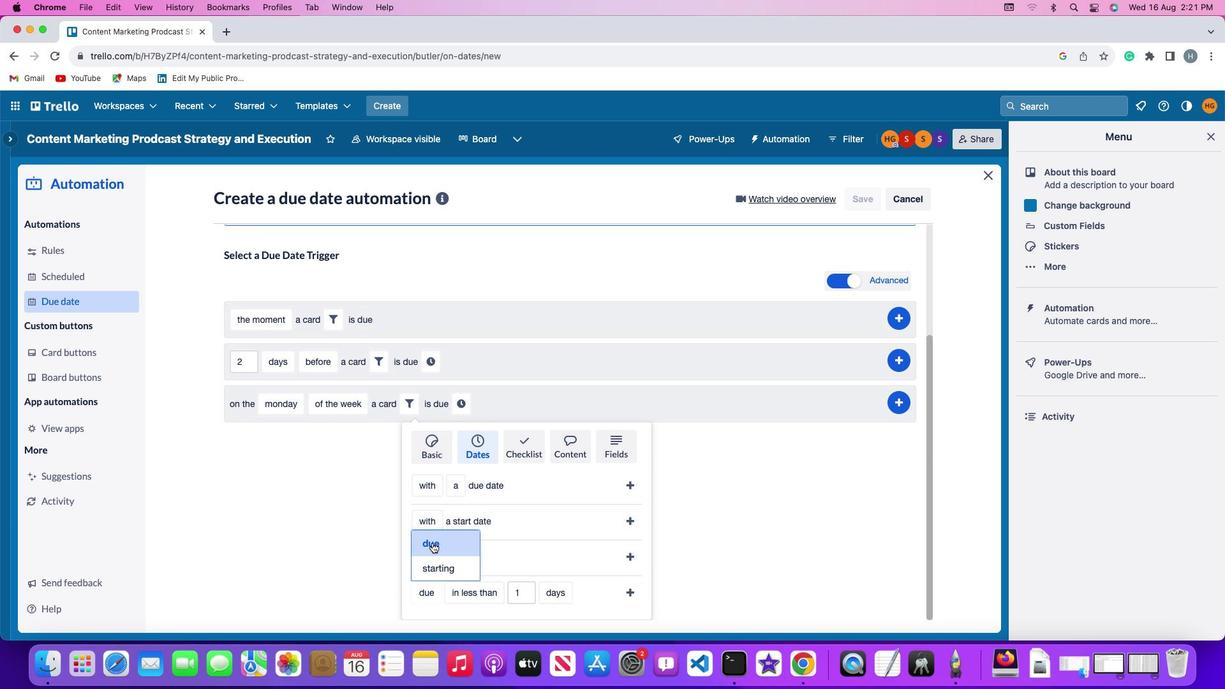 
Action: Mouse pressed left at (432, 541)
Screenshot: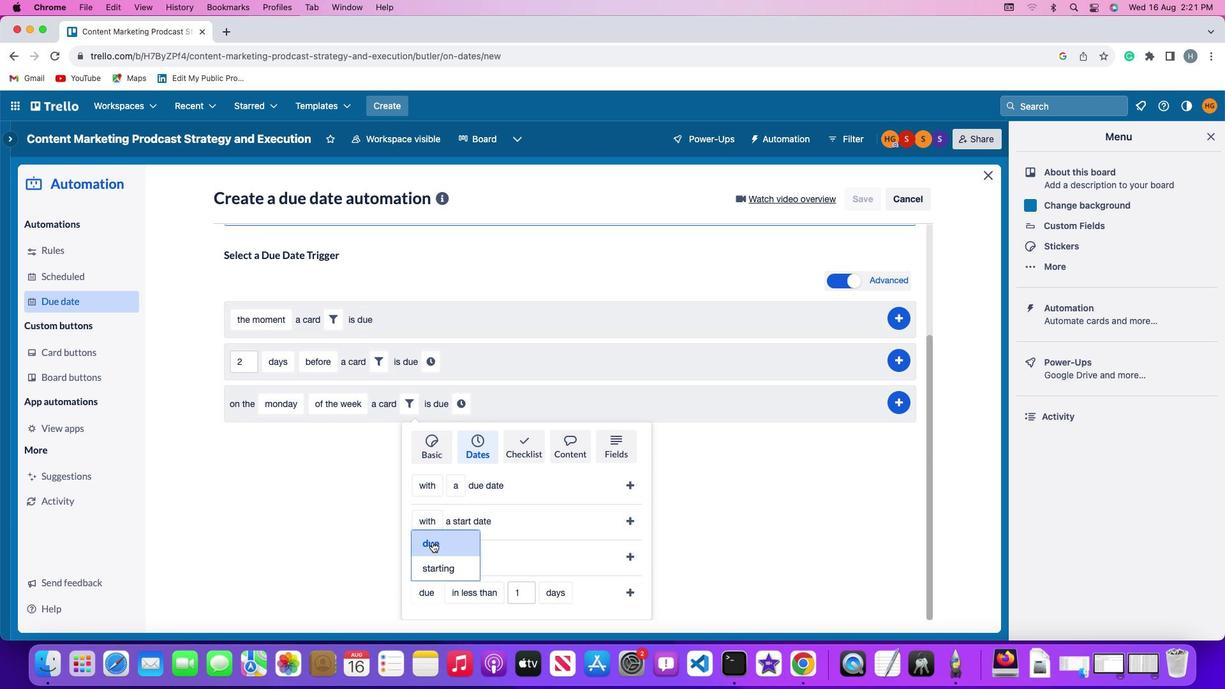 
Action: Mouse moved to (472, 597)
Screenshot: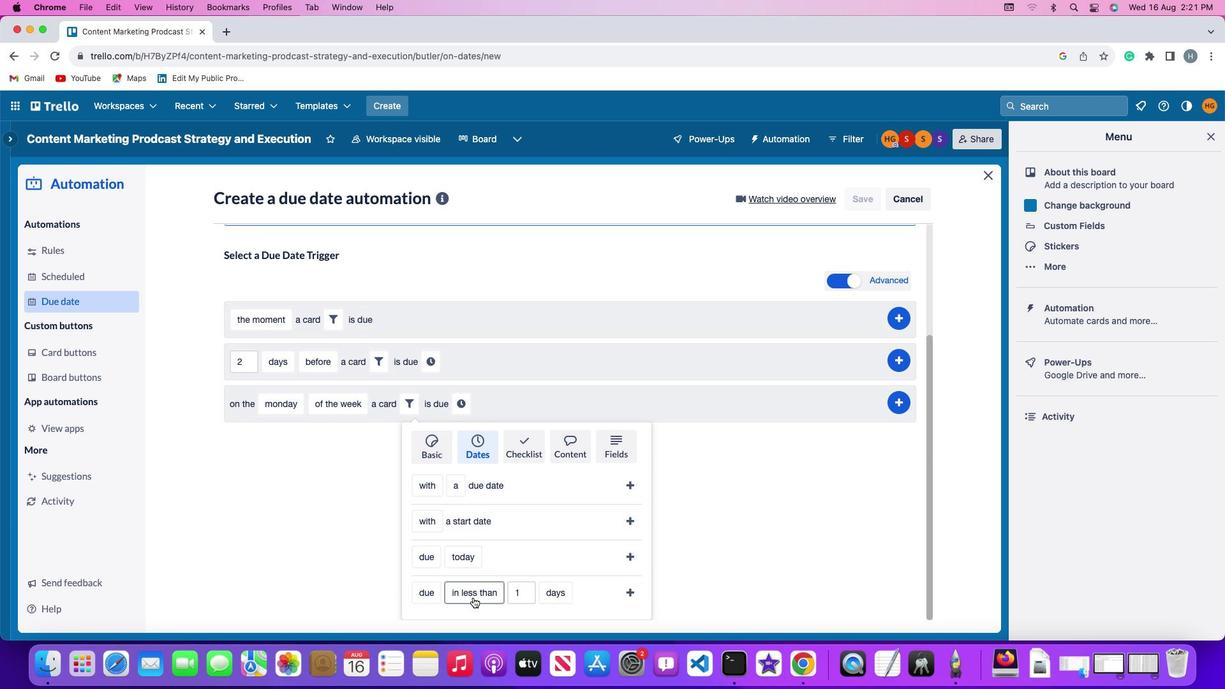 
Action: Mouse pressed left at (472, 597)
Screenshot: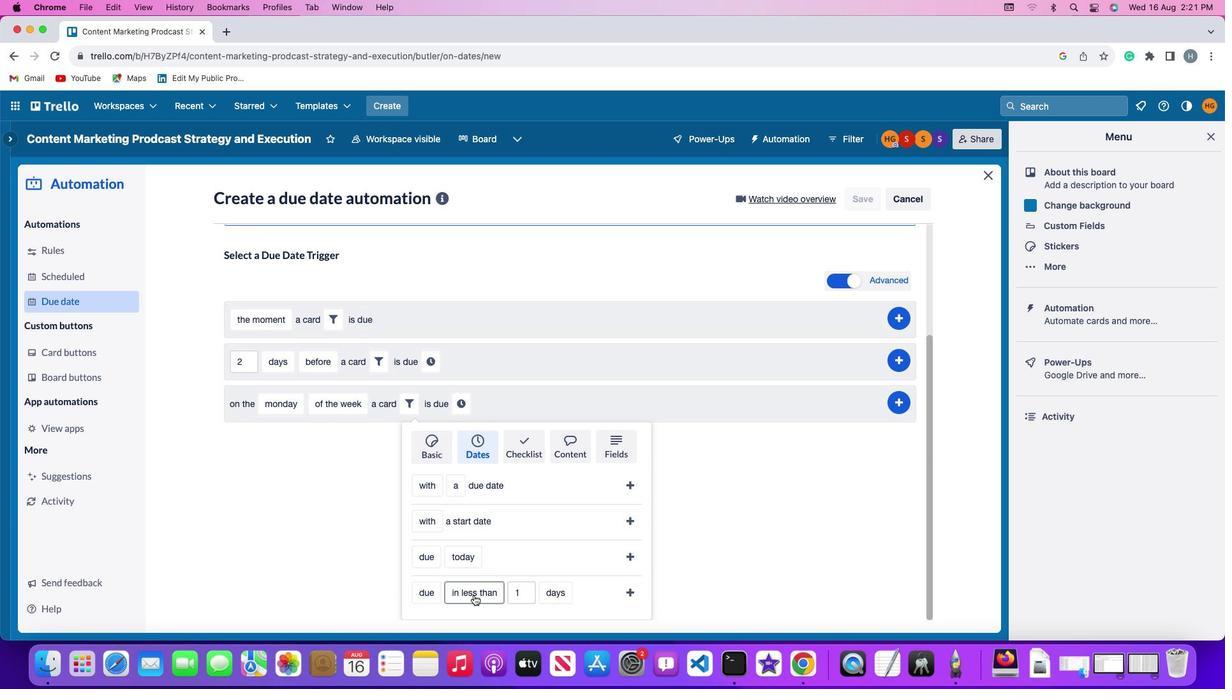 
Action: Mouse moved to (485, 481)
Screenshot: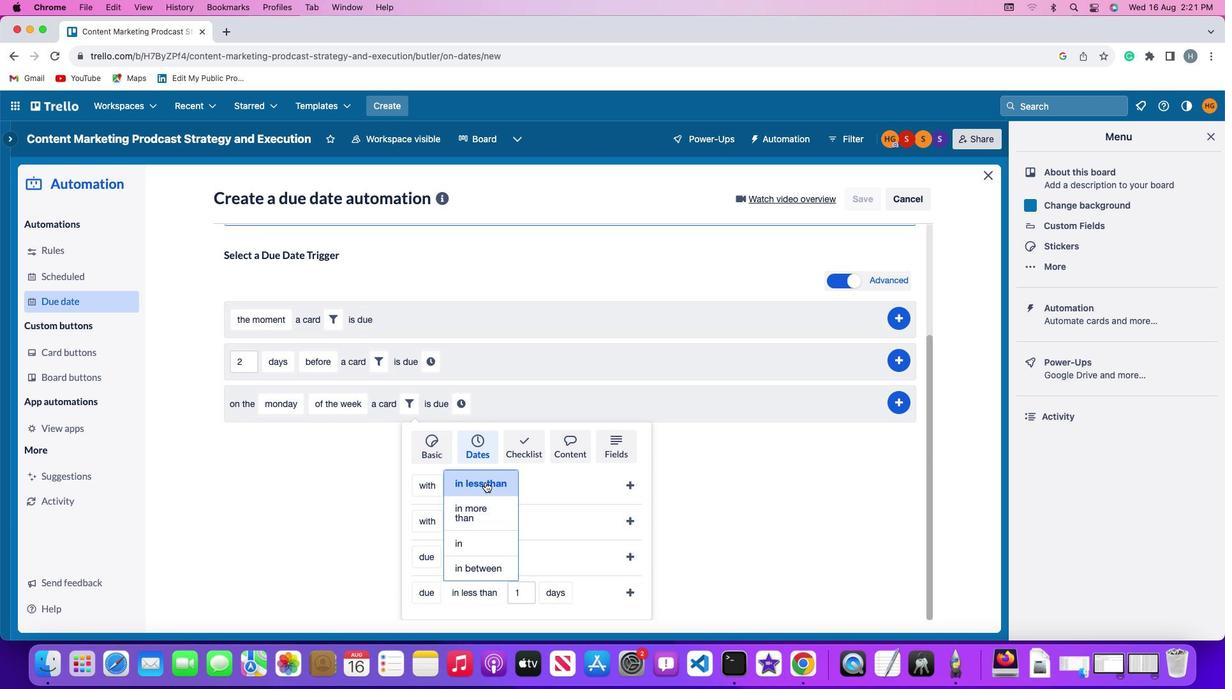 
Action: Mouse pressed left at (485, 481)
Screenshot: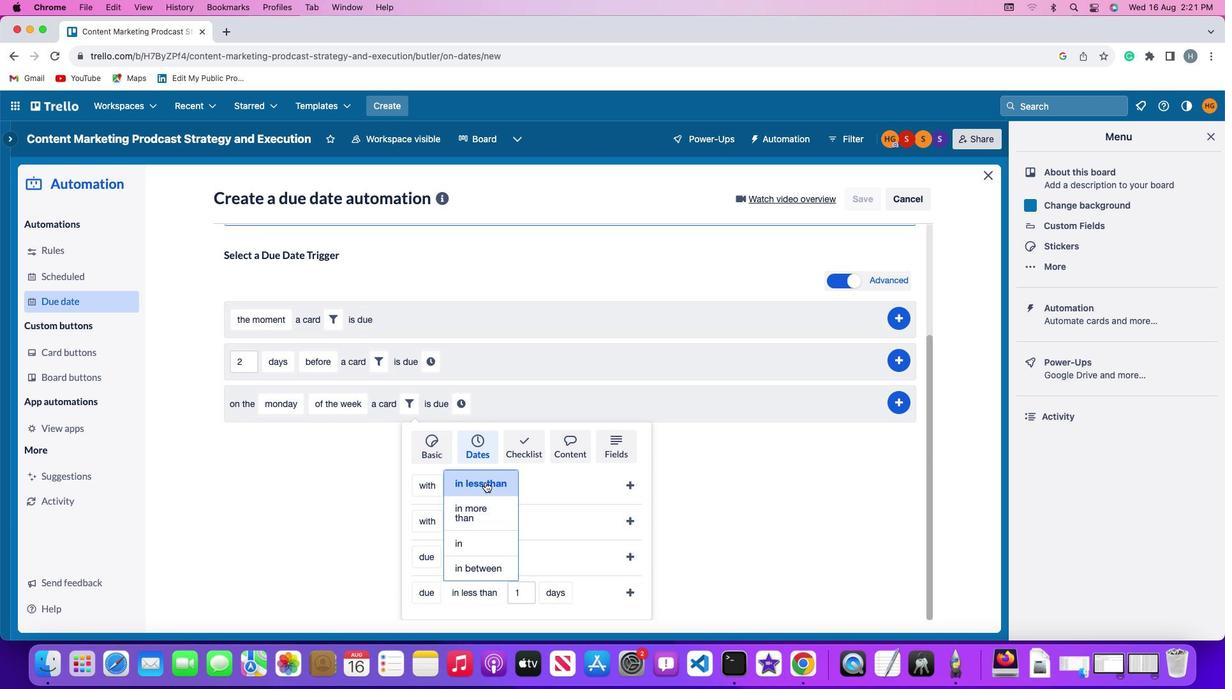 
Action: Mouse moved to (524, 591)
Screenshot: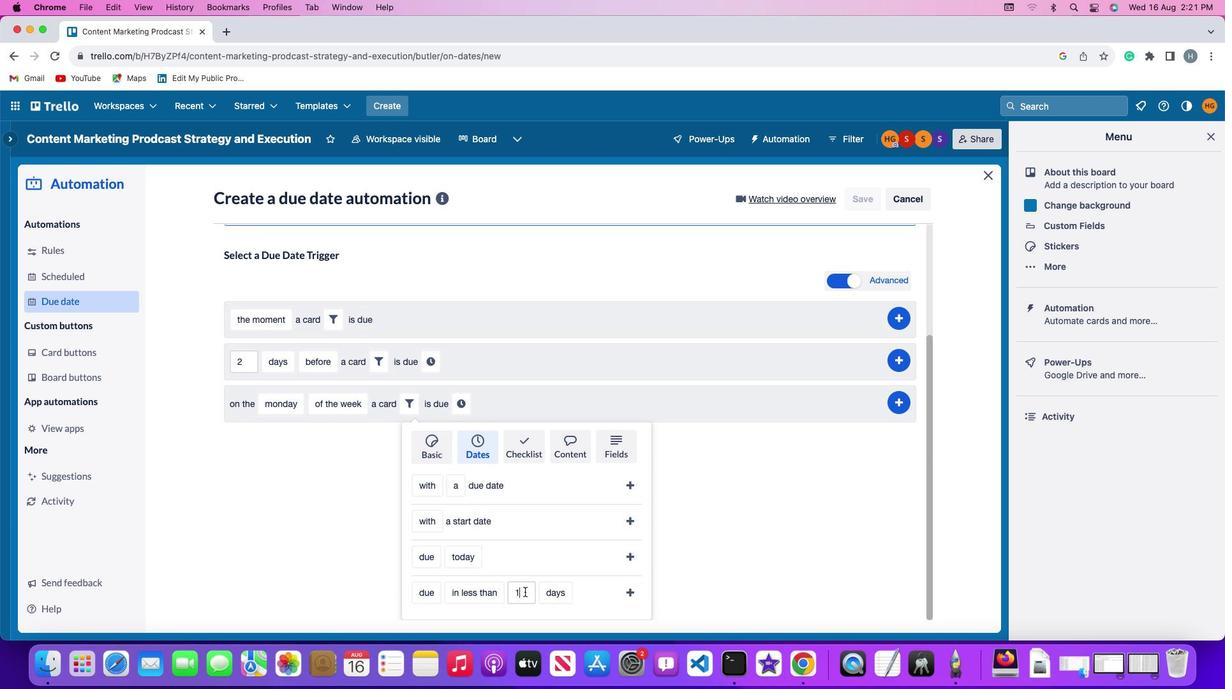 
Action: Mouse pressed left at (524, 591)
Screenshot: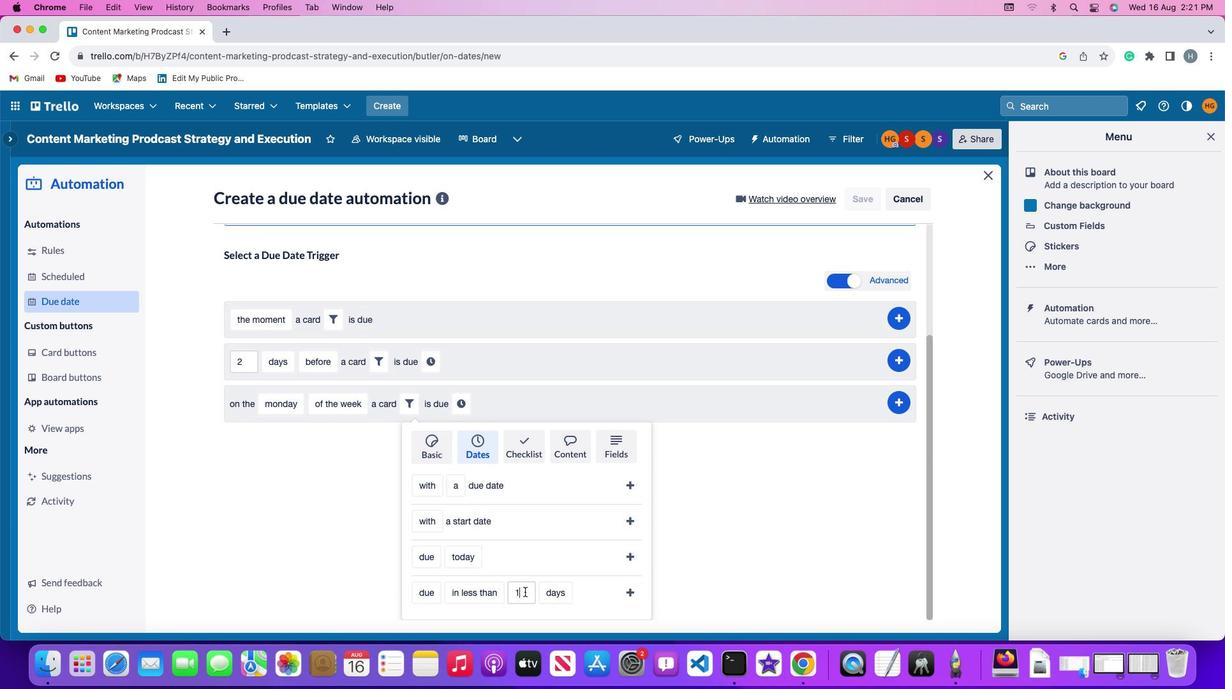 
Action: Mouse moved to (525, 592)
Screenshot: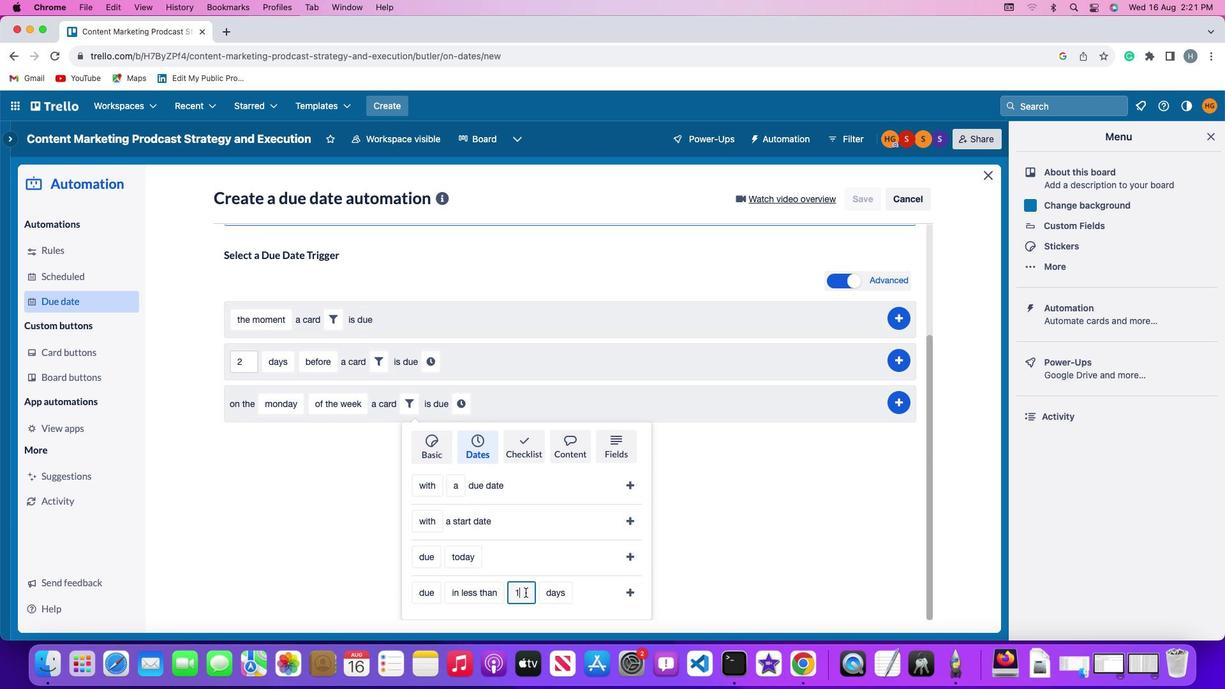 
Action: Key pressed Key.backspace'1'
Screenshot: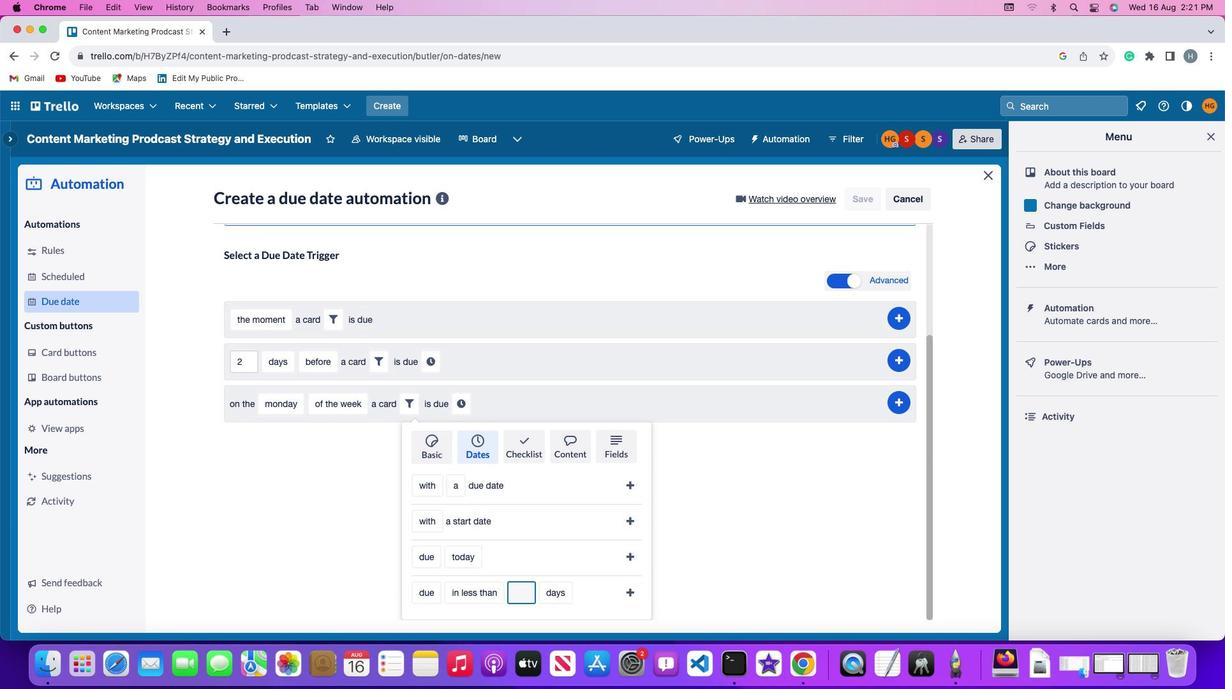 
Action: Mouse moved to (564, 591)
Screenshot: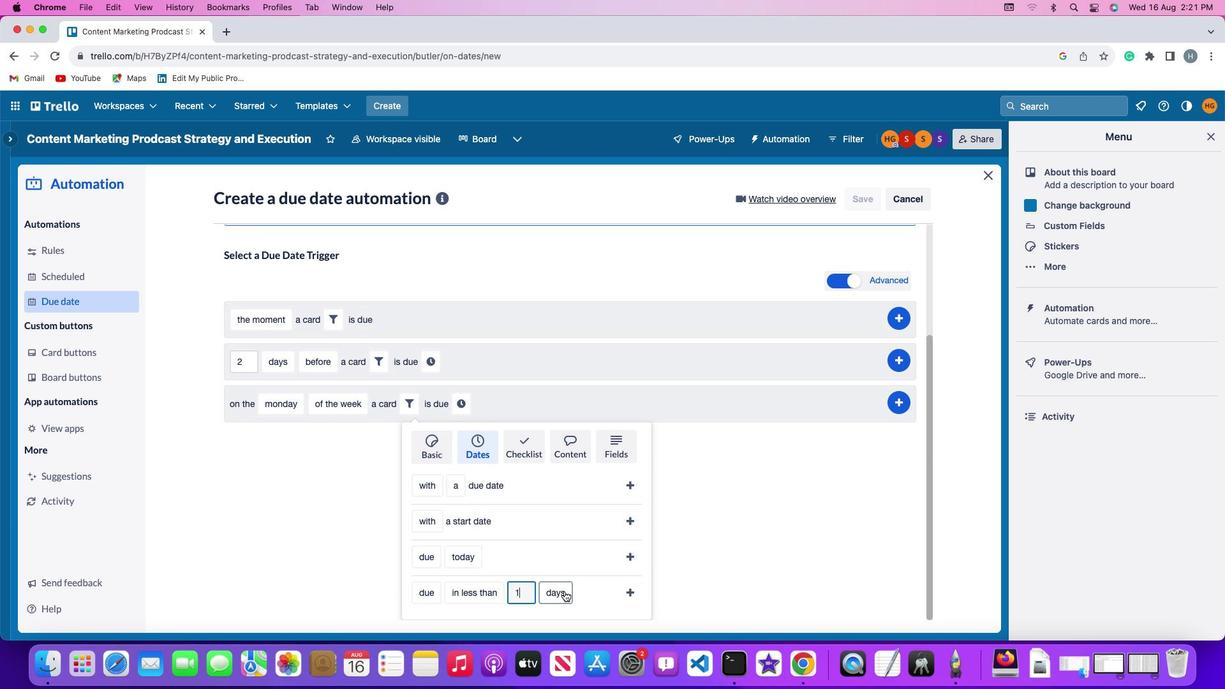 
Action: Mouse pressed left at (564, 591)
Screenshot: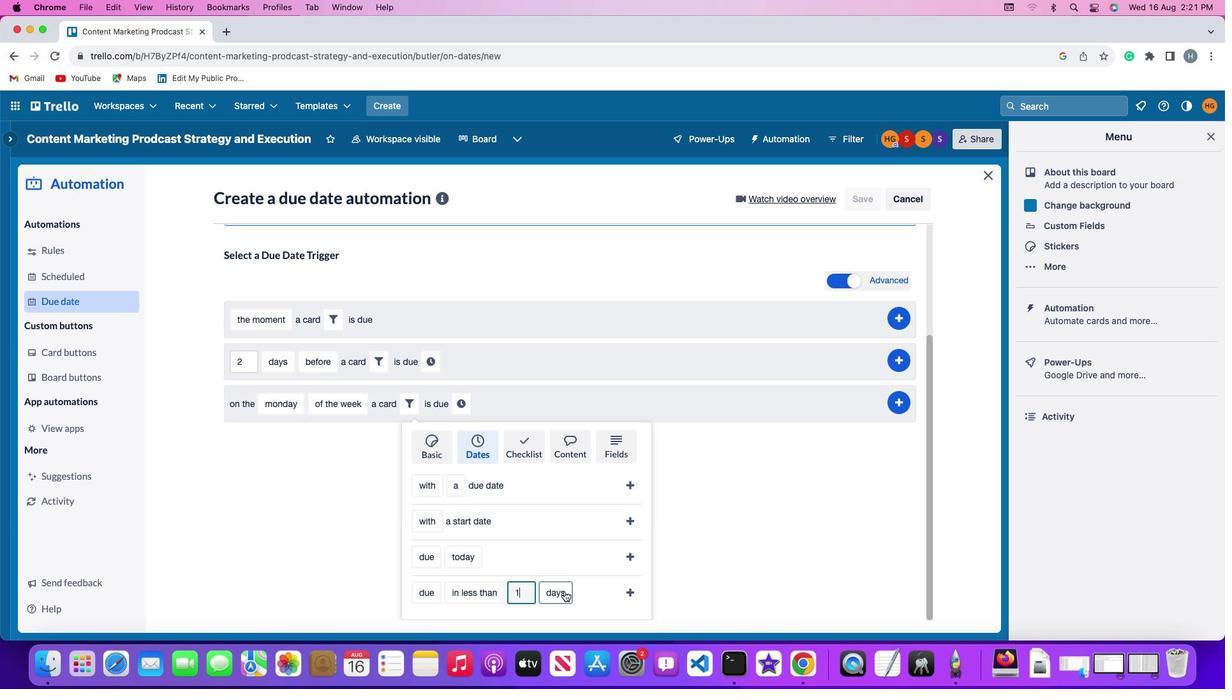
Action: Mouse moved to (566, 566)
Screenshot: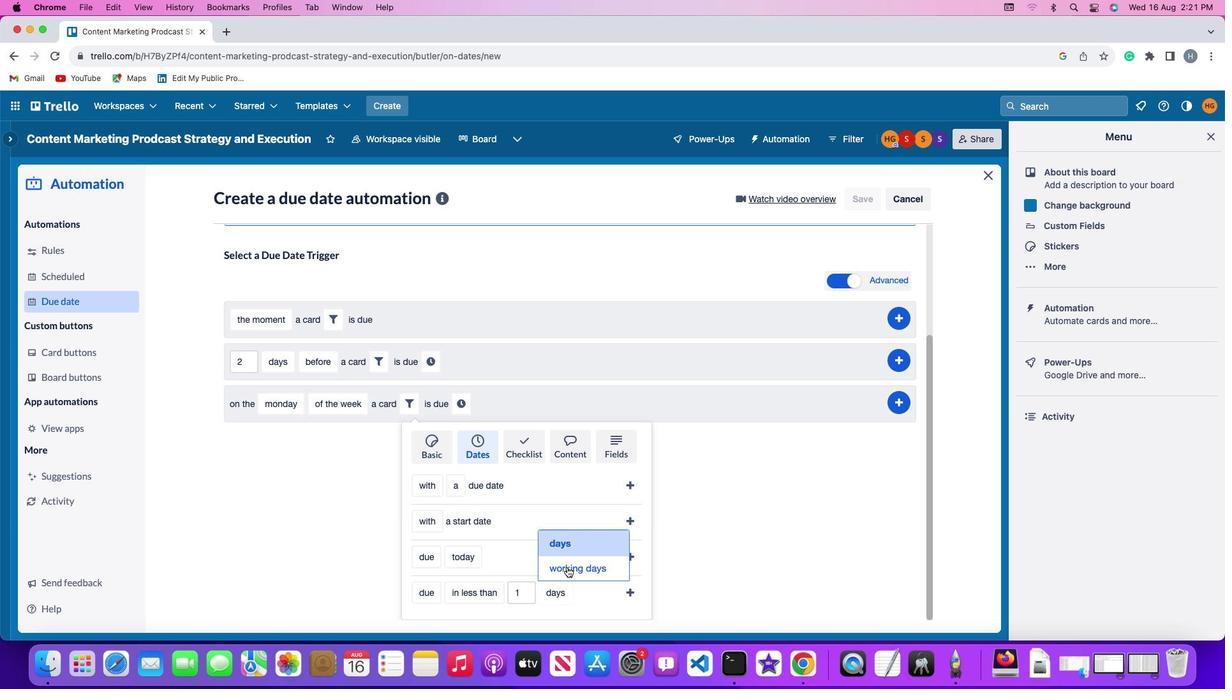 
Action: Mouse pressed left at (566, 566)
Screenshot: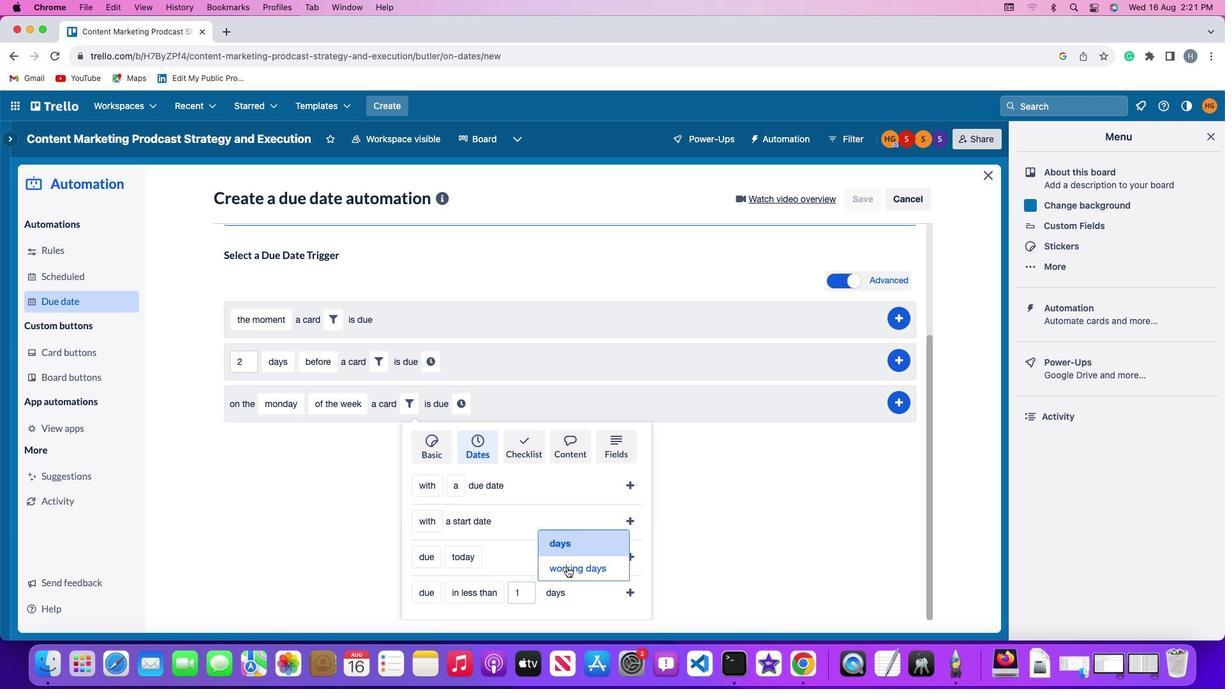 
Action: Mouse moved to (630, 587)
Screenshot: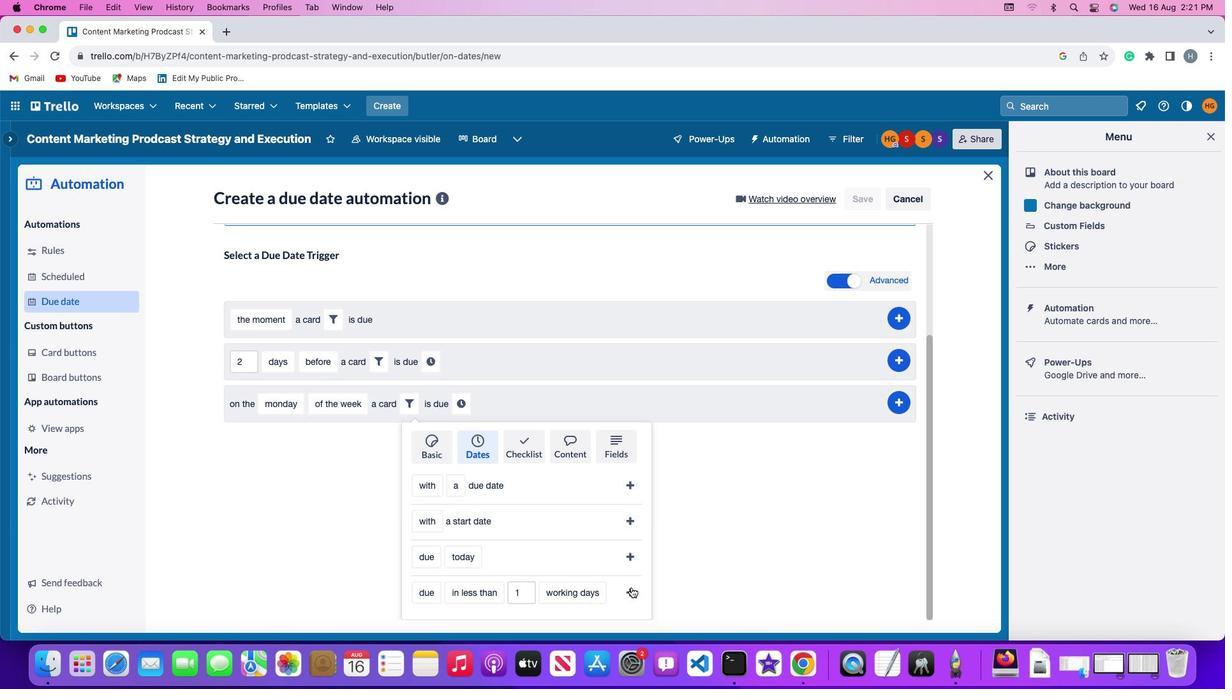 
Action: Mouse pressed left at (630, 587)
Screenshot: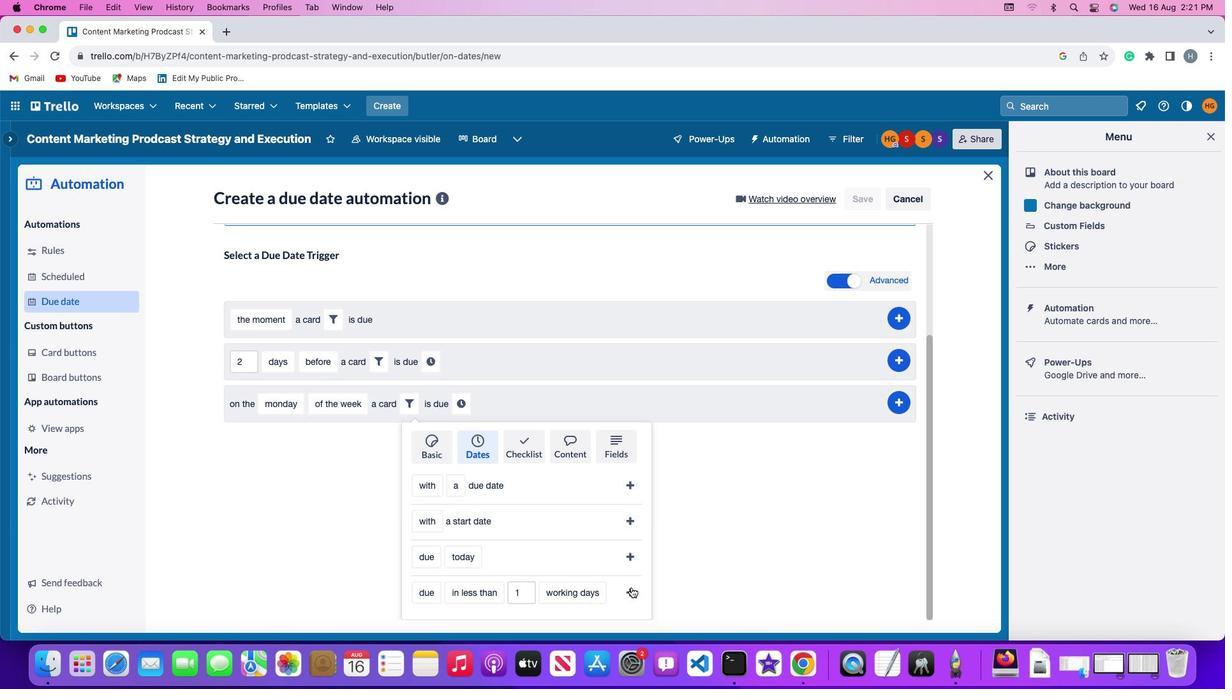 
Action: Mouse moved to (610, 563)
Screenshot: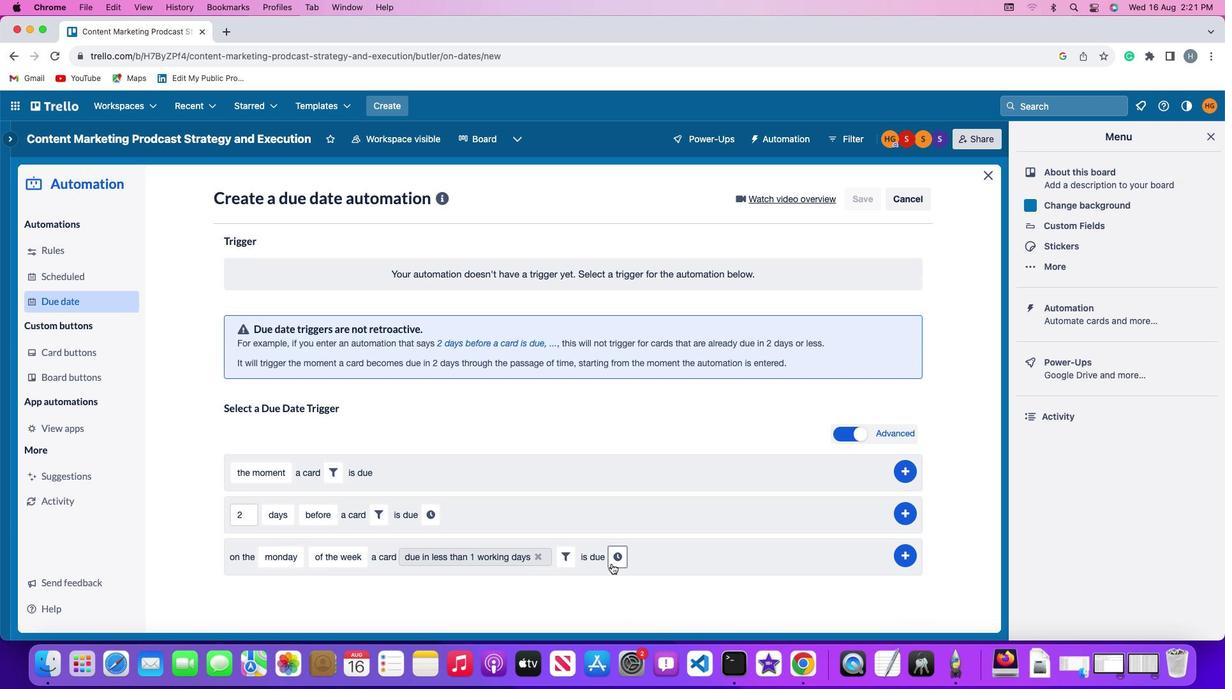 
Action: Mouse pressed left at (610, 563)
Screenshot: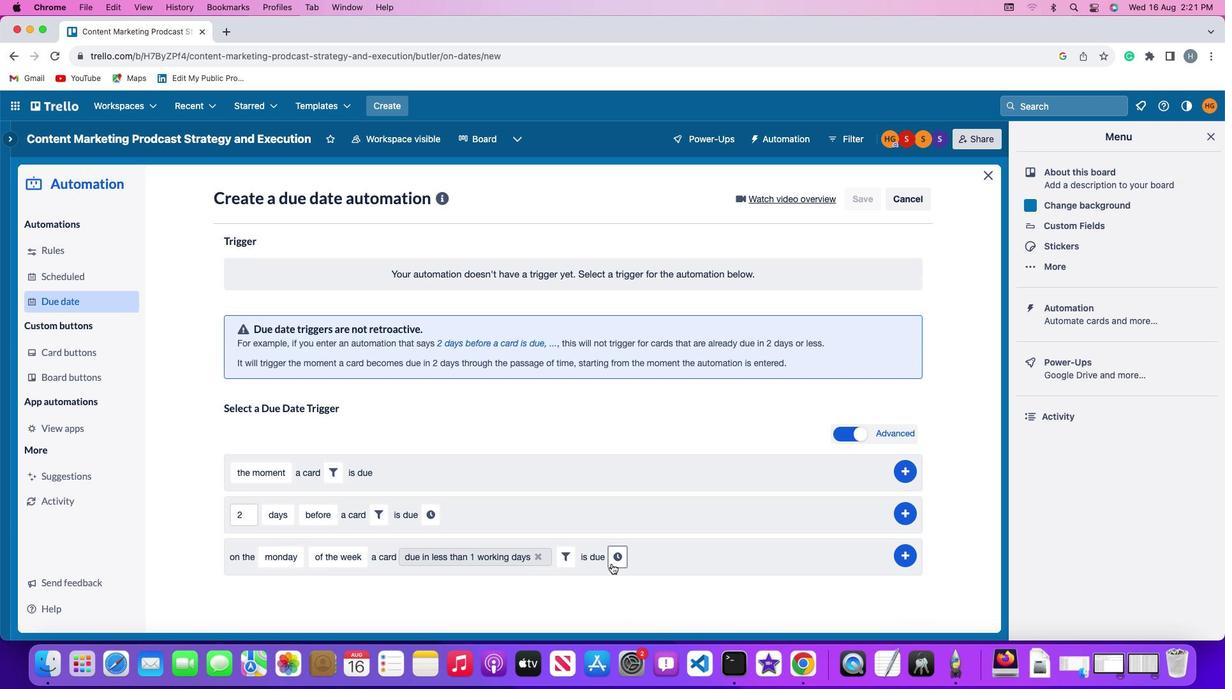 
Action: Mouse moved to (644, 559)
Screenshot: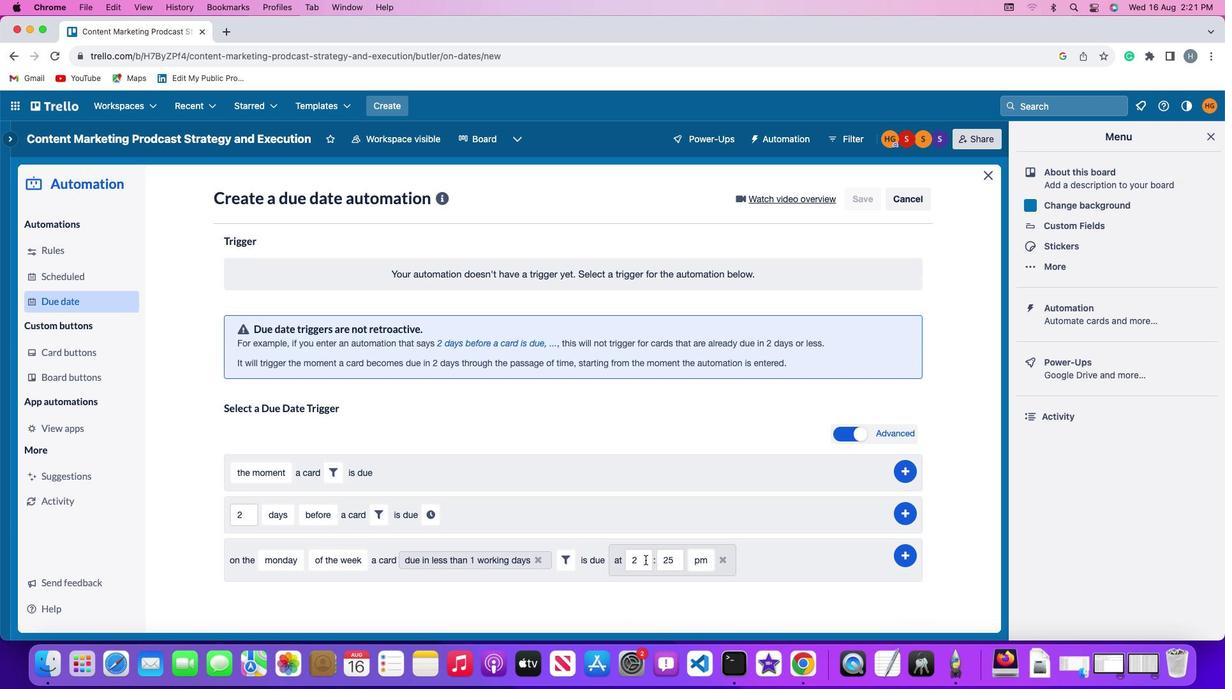 
Action: Mouse pressed left at (644, 559)
Screenshot: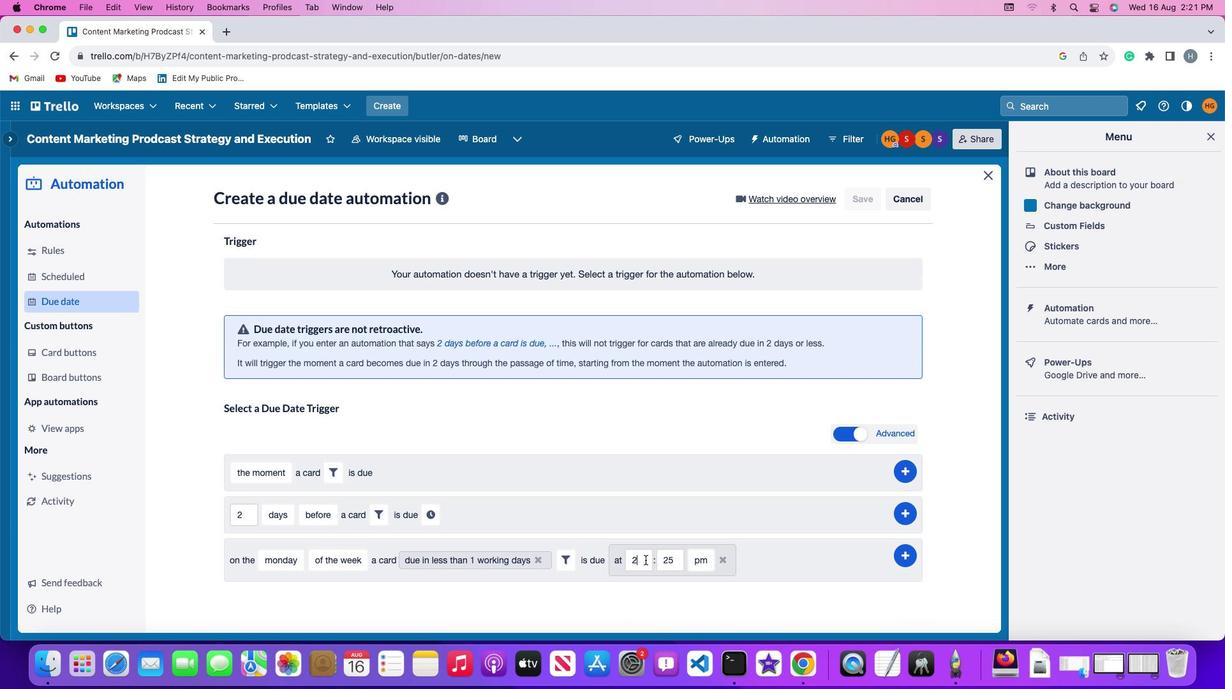
Action: Mouse moved to (645, 559)
Screenshot: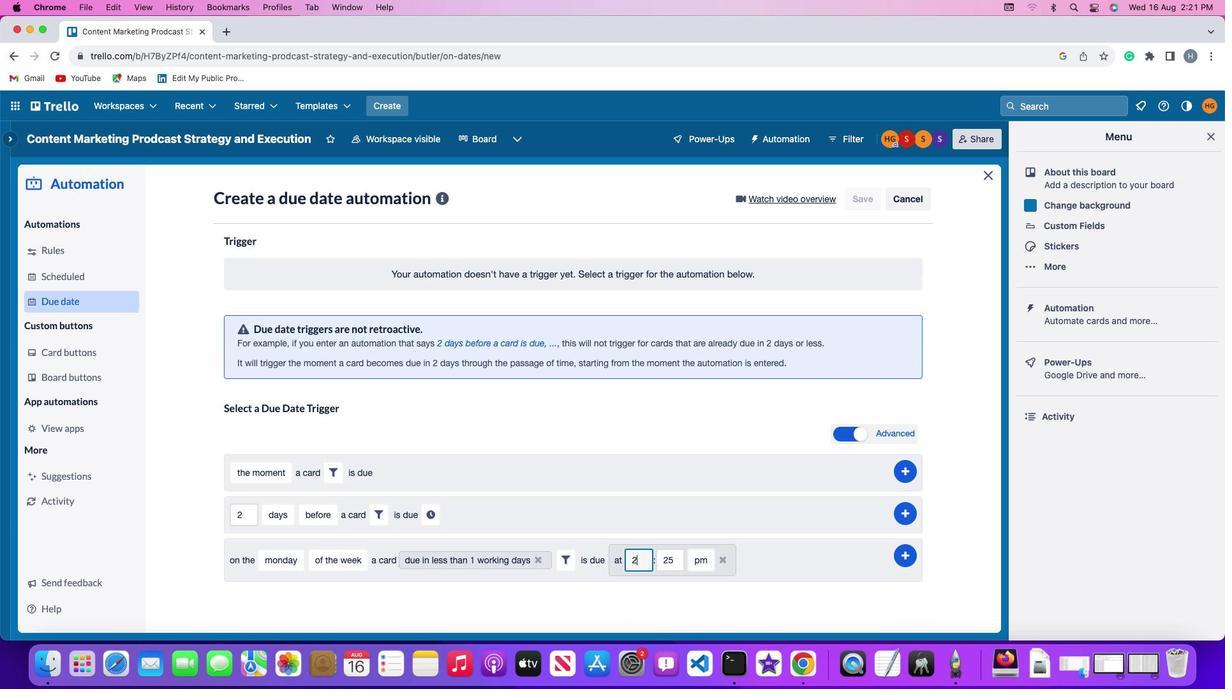 
Action: Key pressed Key.backspace
Screenshot: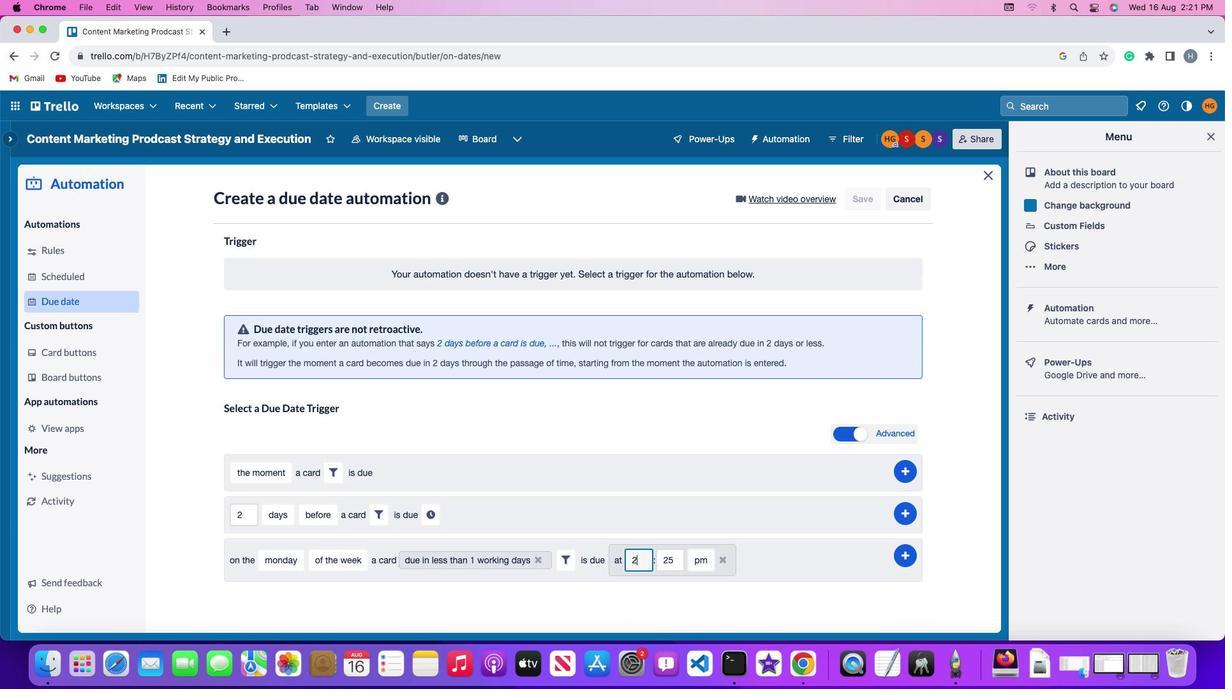 
Action: Mouse moved to (644, 559)
Screenshot: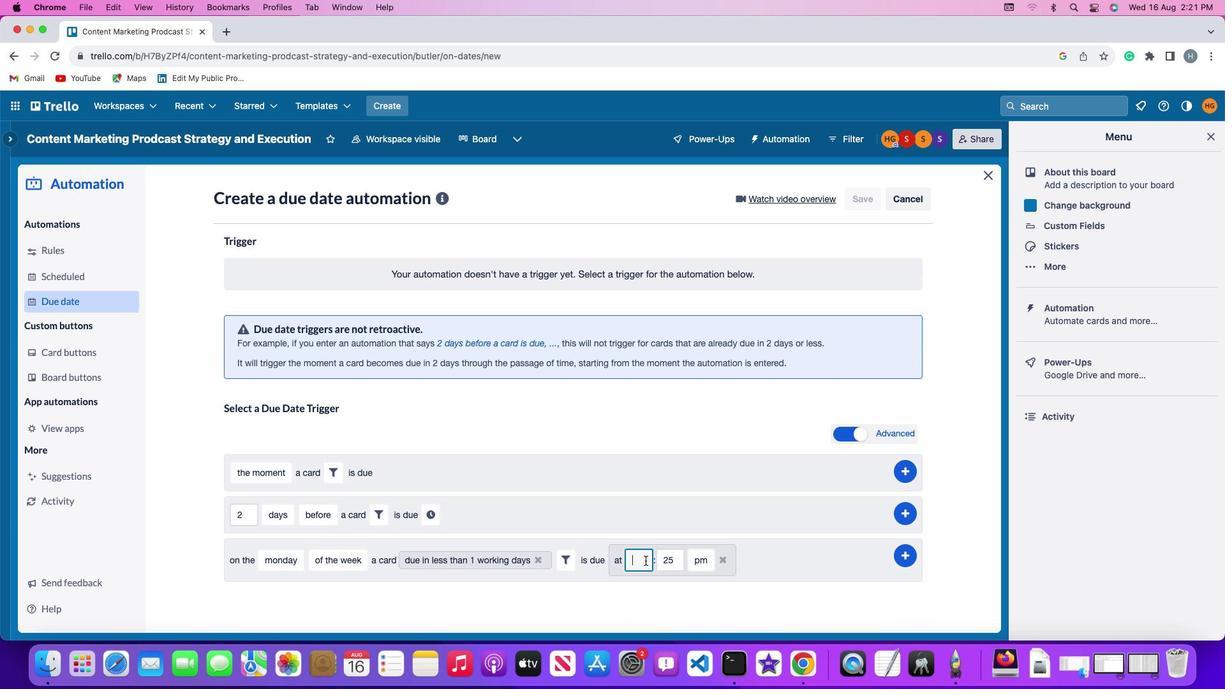 
Action: Key pressed '1'
Screenshot: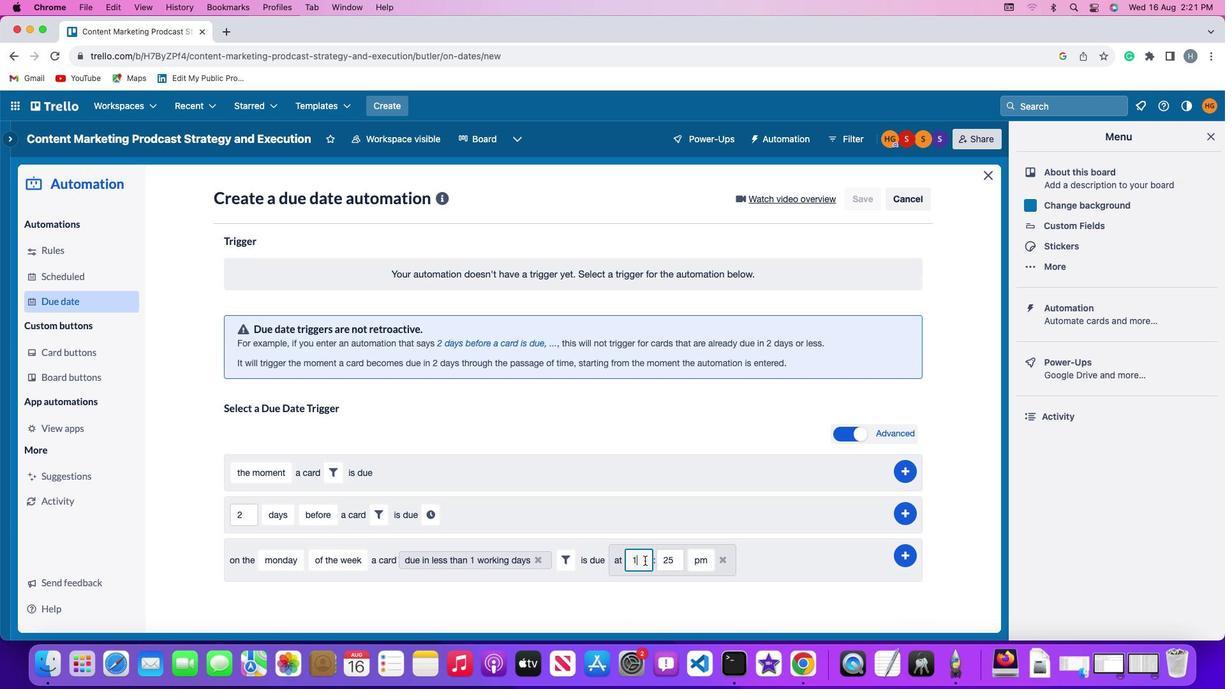 
Action: Mouse moved to (644, 559)
Screenshot: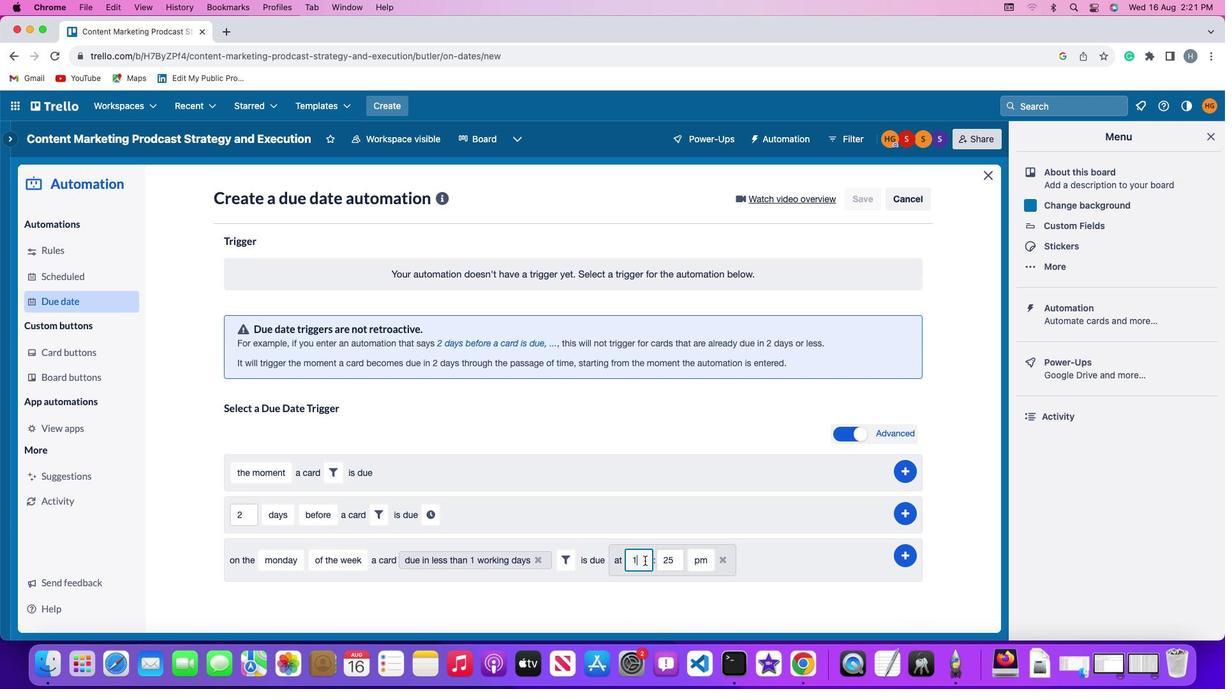 
Action: Key pressed '1'
Screenshot: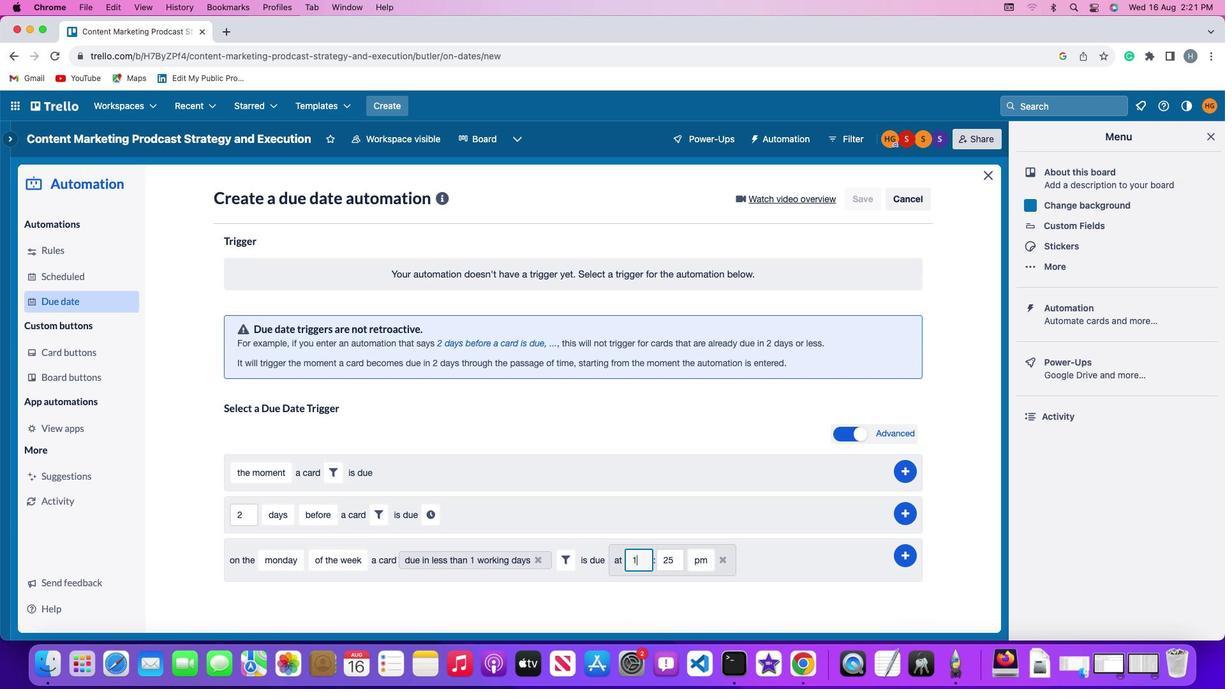
Action: Mouse moved to (674, 559)
Screenshot: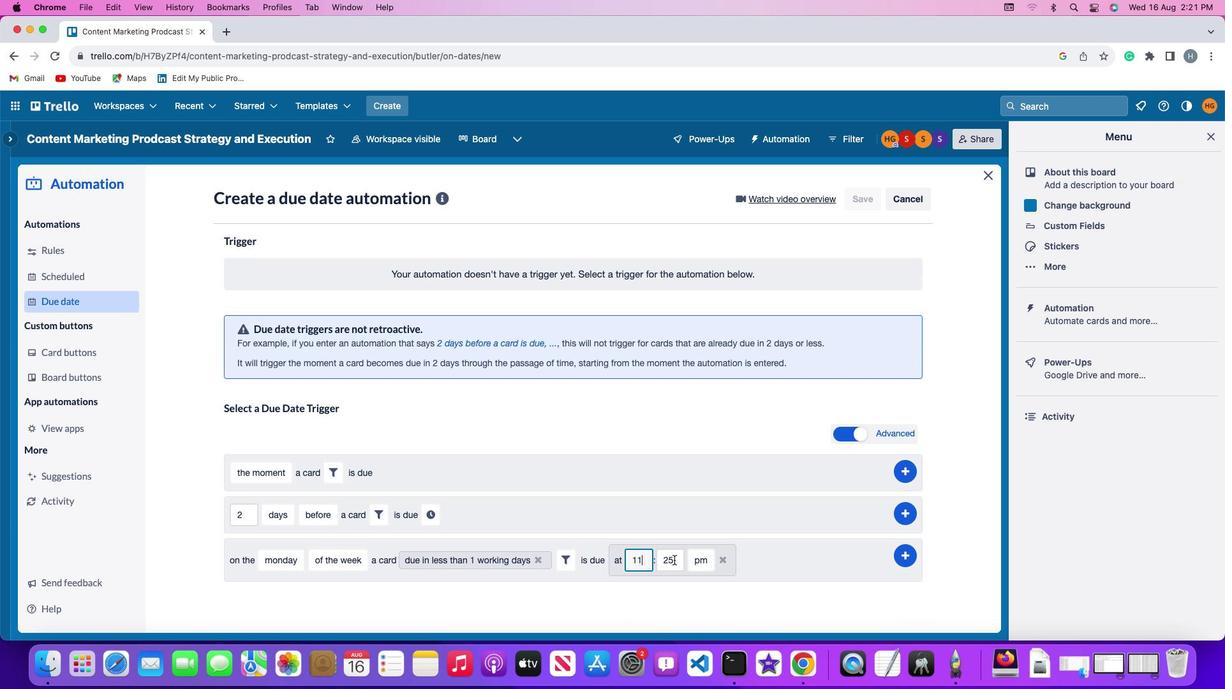 
Action: Mouse pressed left at (674, 559)
Screenshot: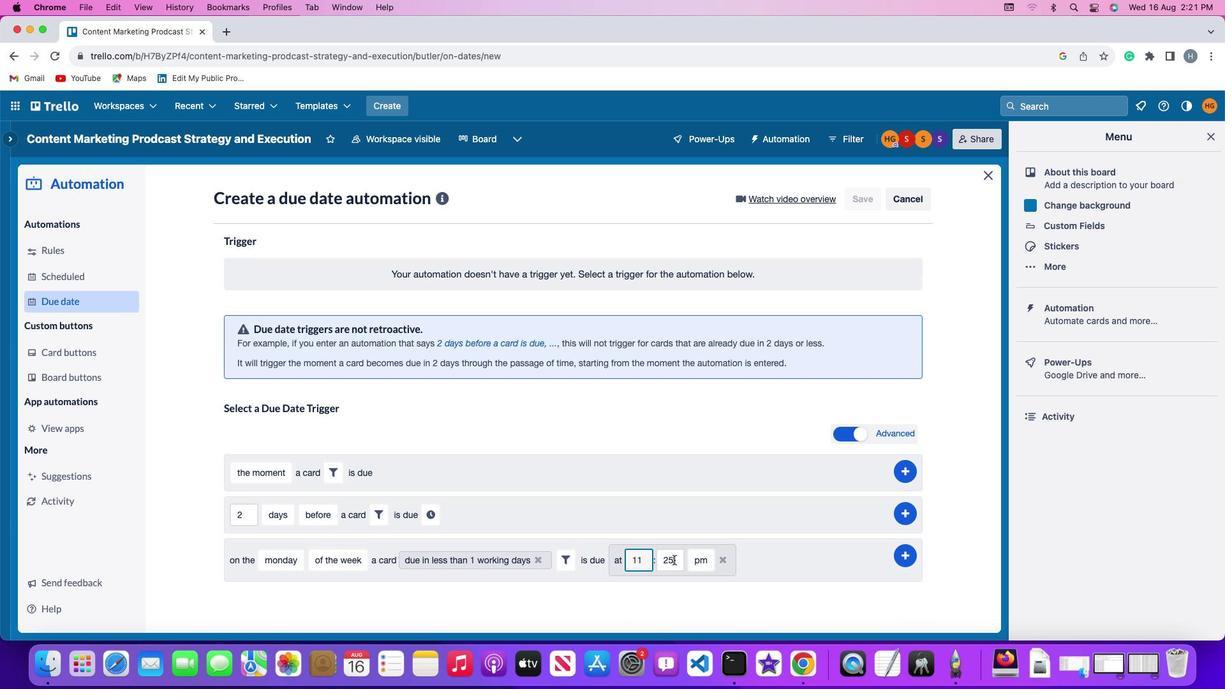
Action: Key pressed Key.backspaceKey.backspace
Screenshot: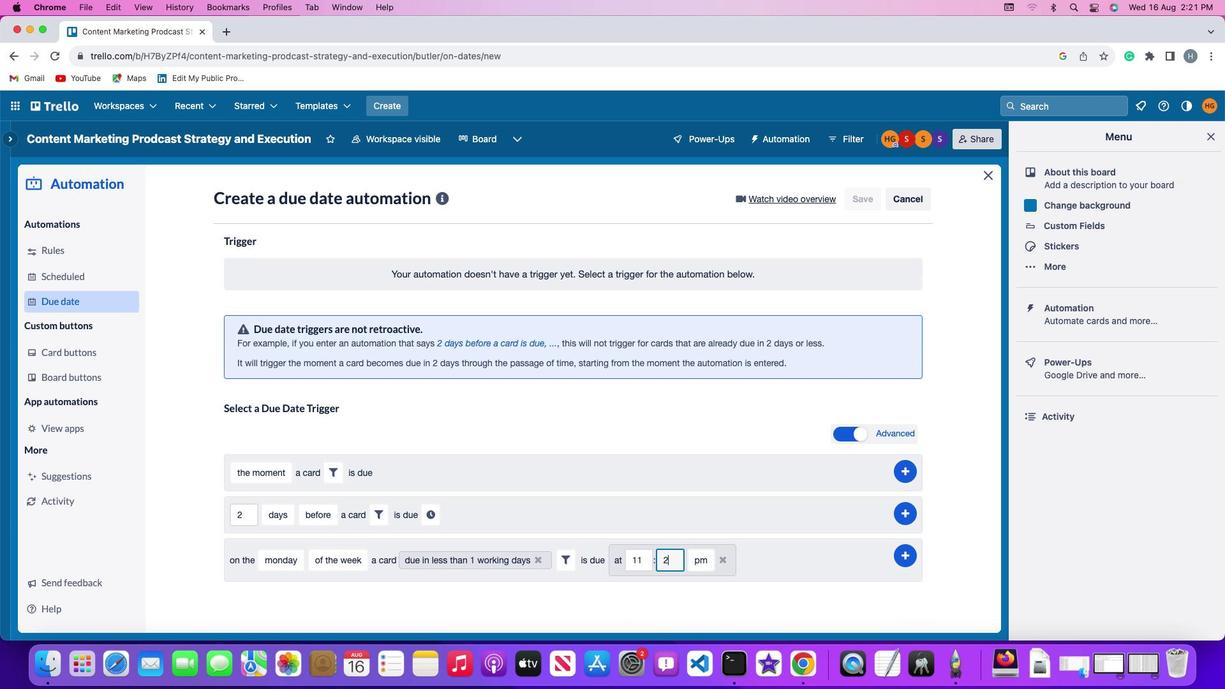 
Action: Mouse moved to (672, 560)
Screenshot: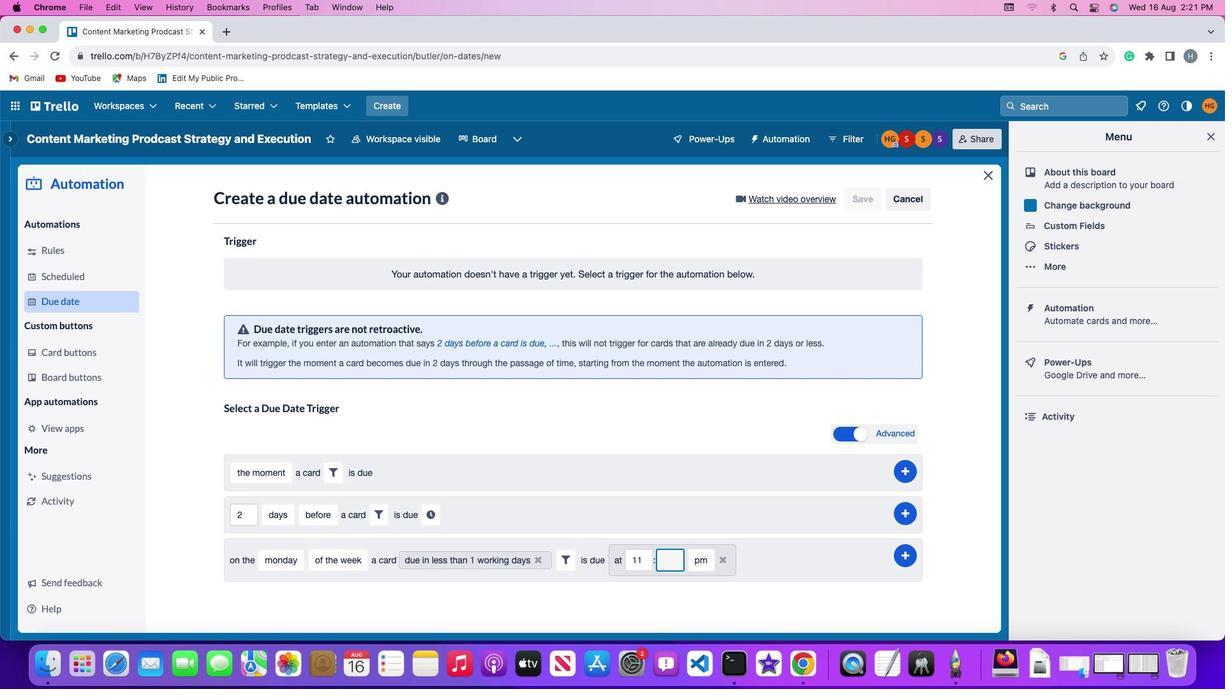
Action: Key pressed '0'
Screenshot: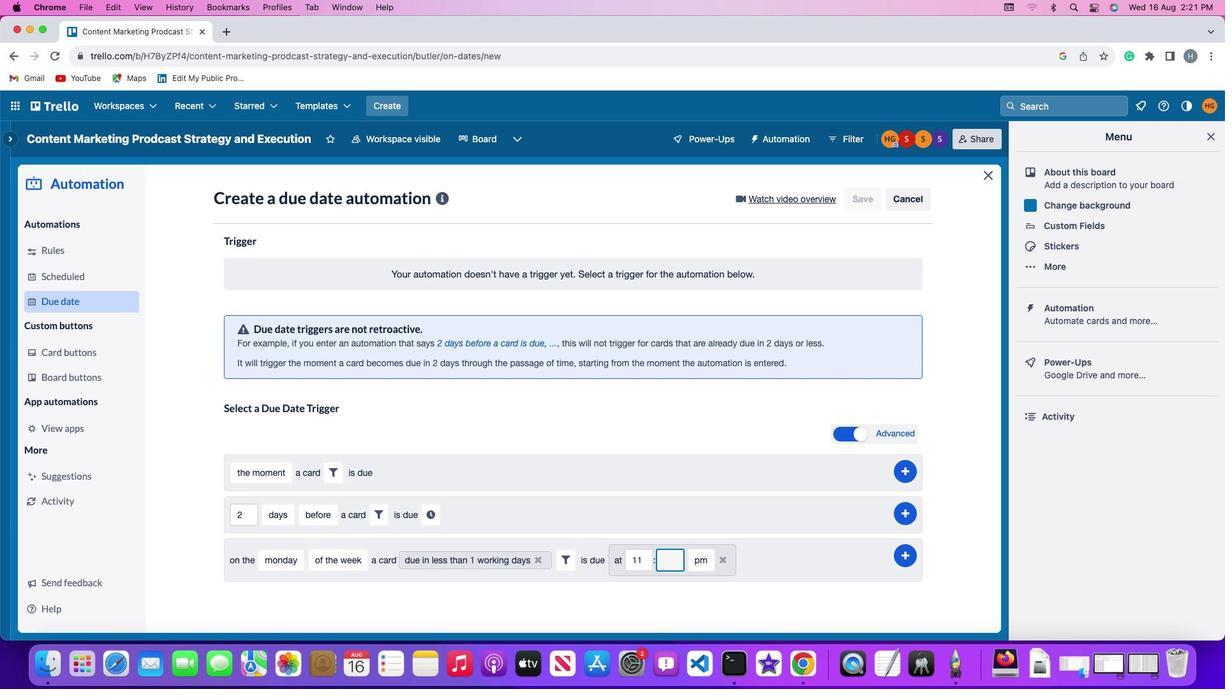 
Action: Mouse moved to (672, 561)
Screenshot: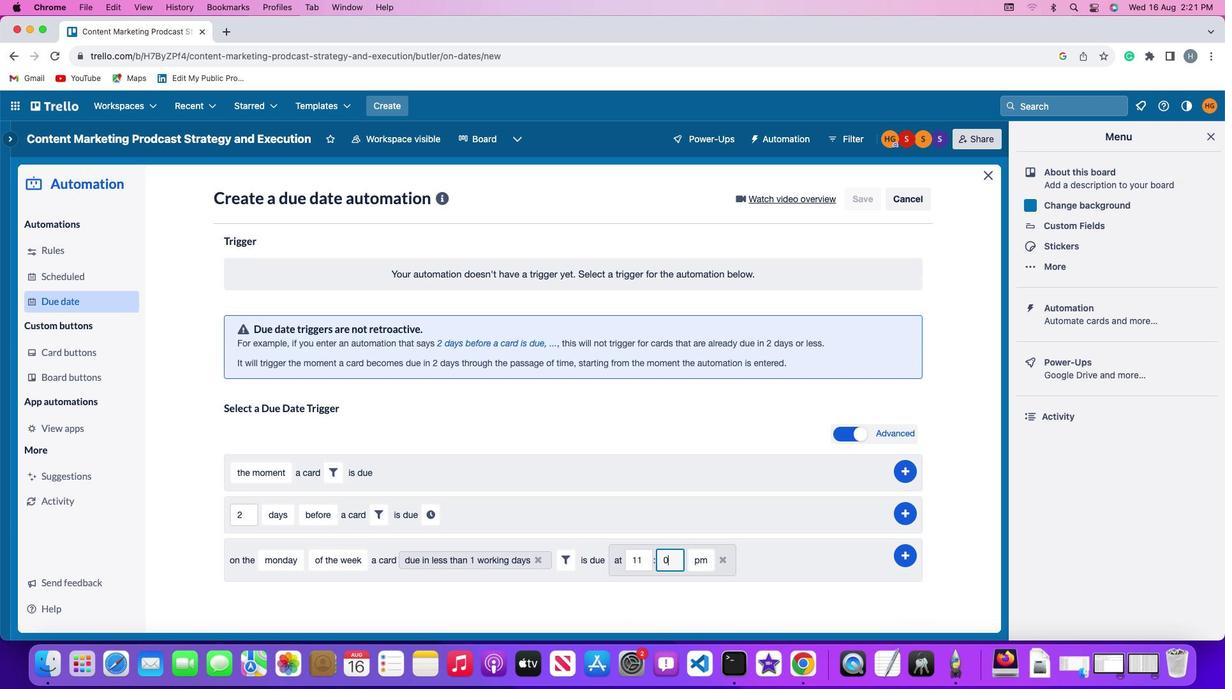 
Action: Key pressed '0'
Screenshot: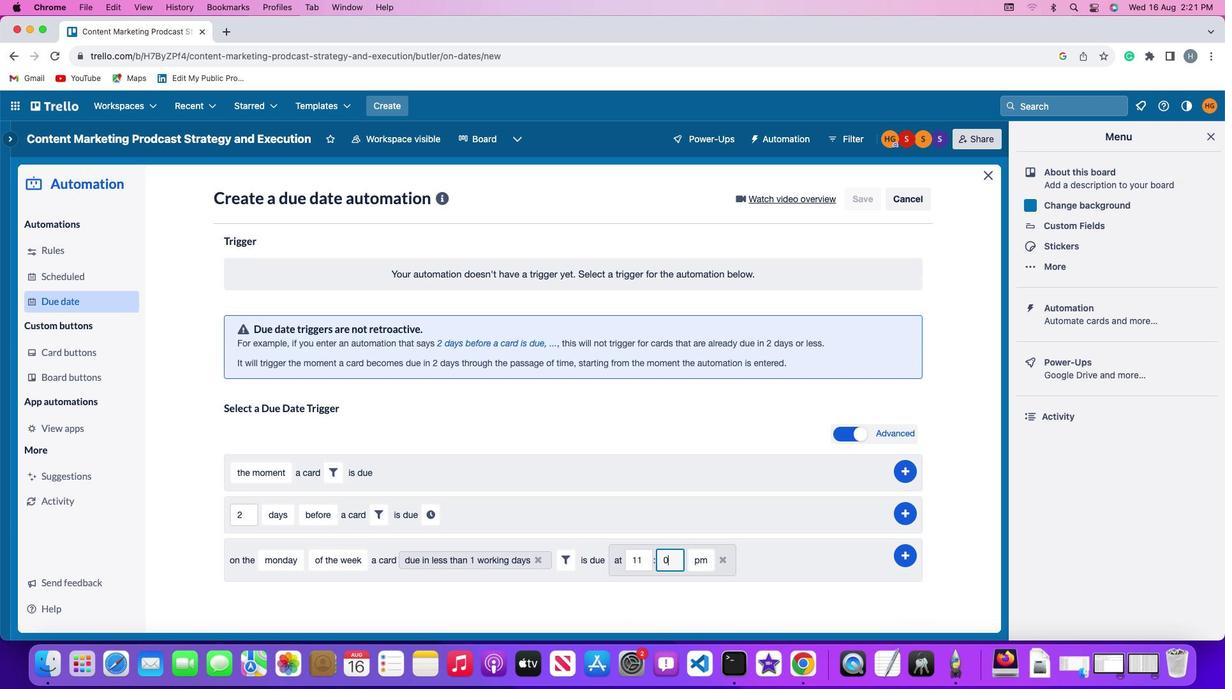 
Action: Mouse moved to (690, 557)
Screenshot: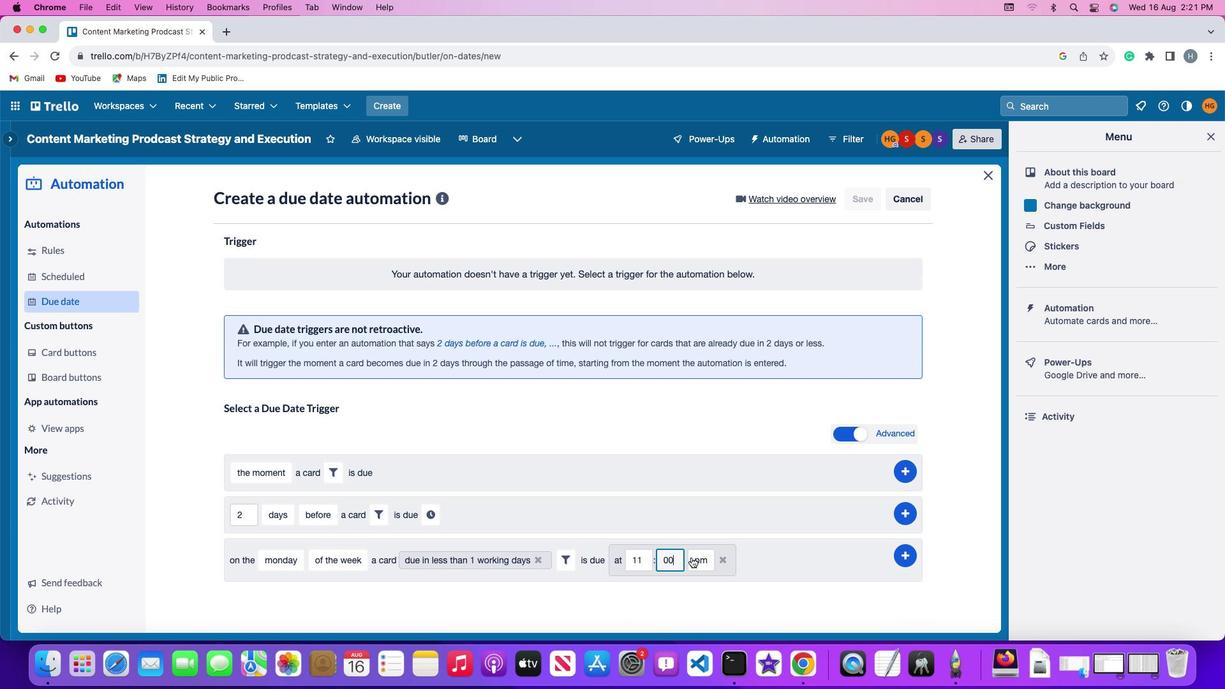 
Action: Mouse pressed left at (690, 557)
Screenshot: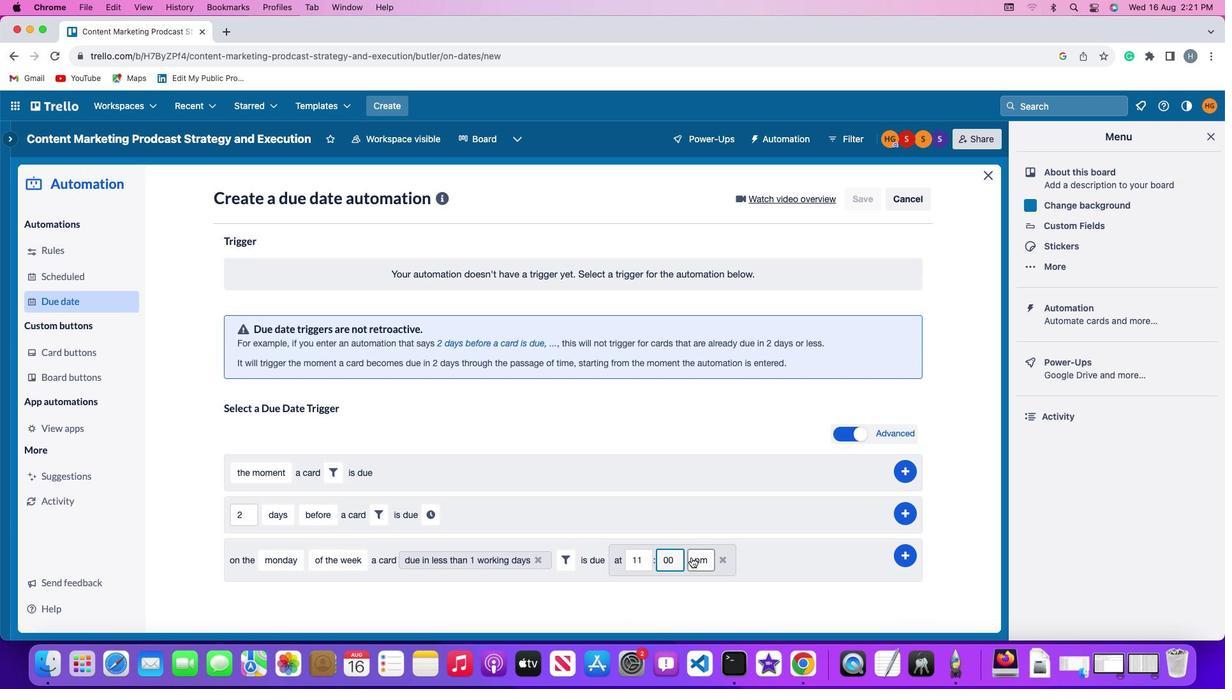 
Action: Mouse moved to (702, 586)
Screenshot: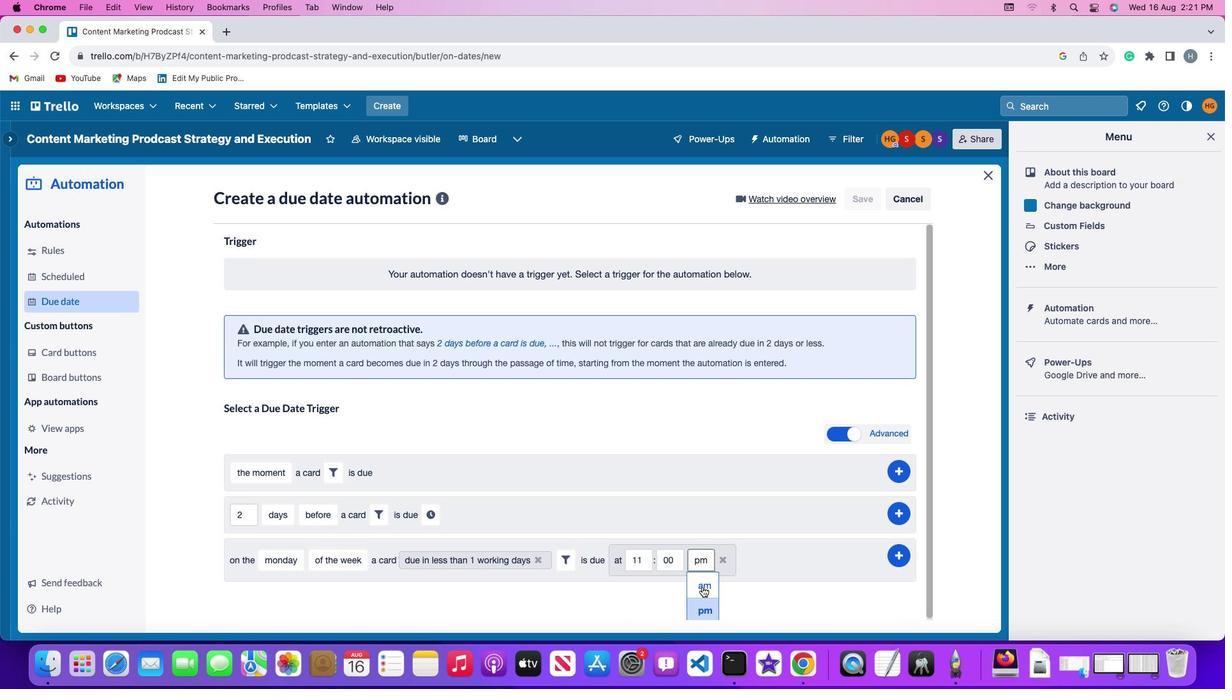 
Action: Mouse pressed left at (702, 586)
Screenshot: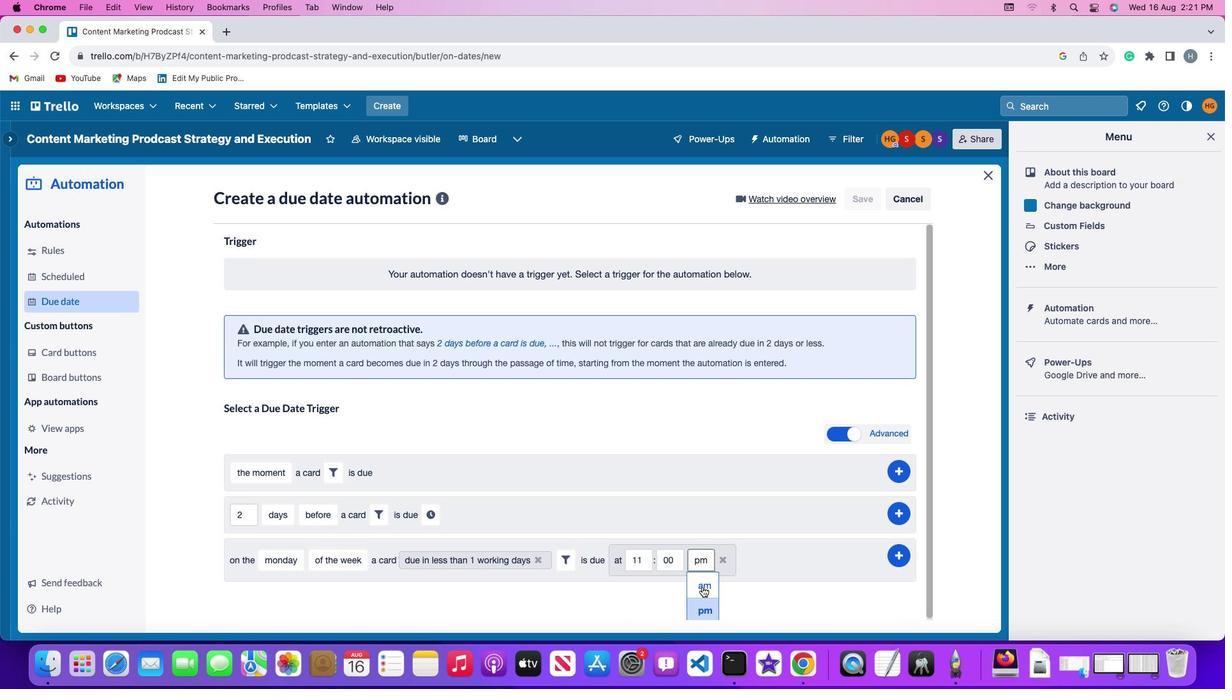 
Action: Mouse moved to (904, 554)
Screenshot: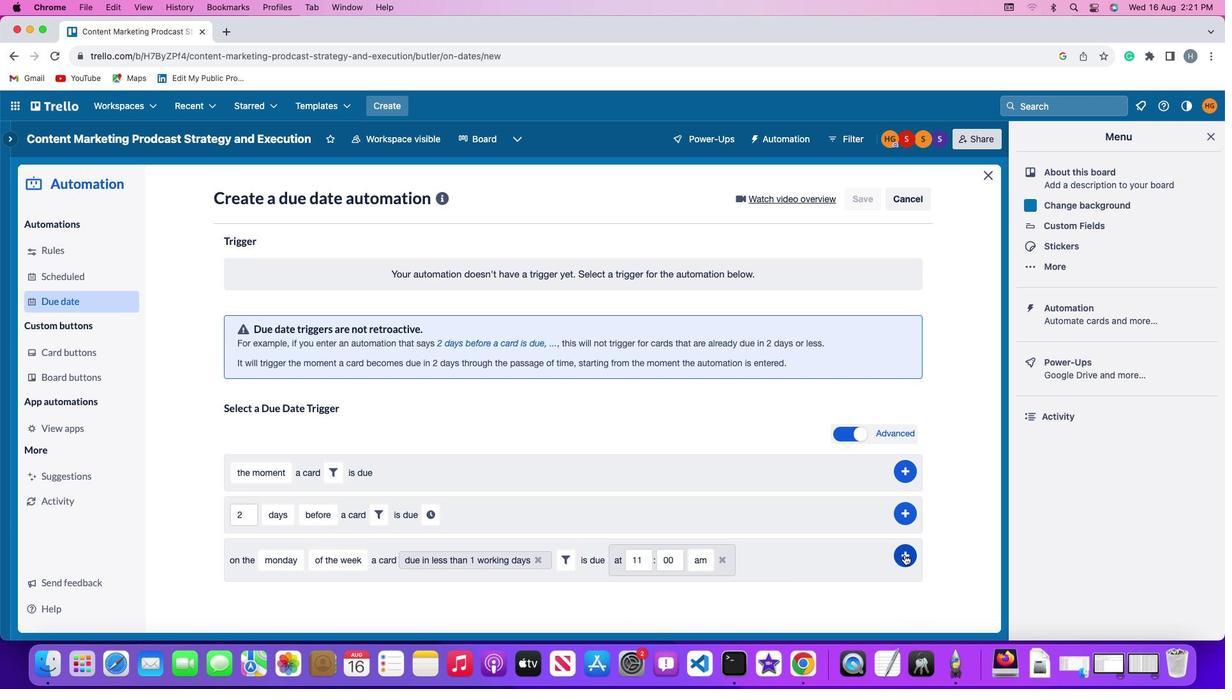 
Action: Mouse pressed left at (904, 554)
Screenshot: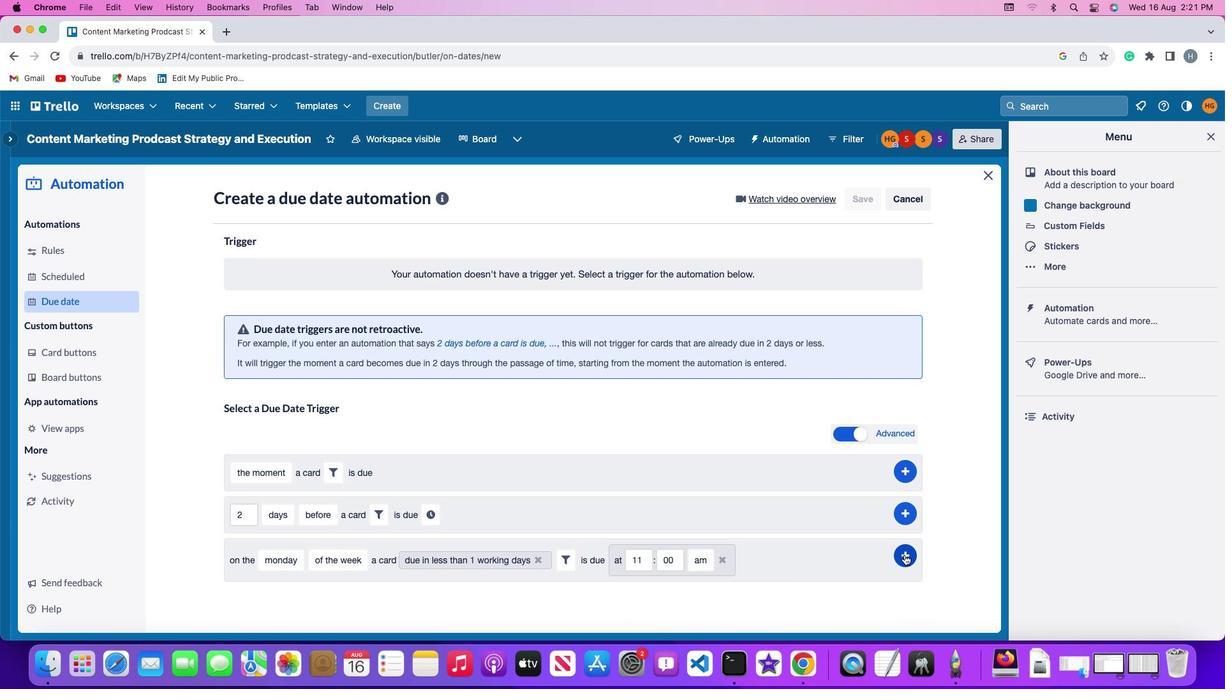 
Action: Mouse moved to (961, 456)
Screenshot: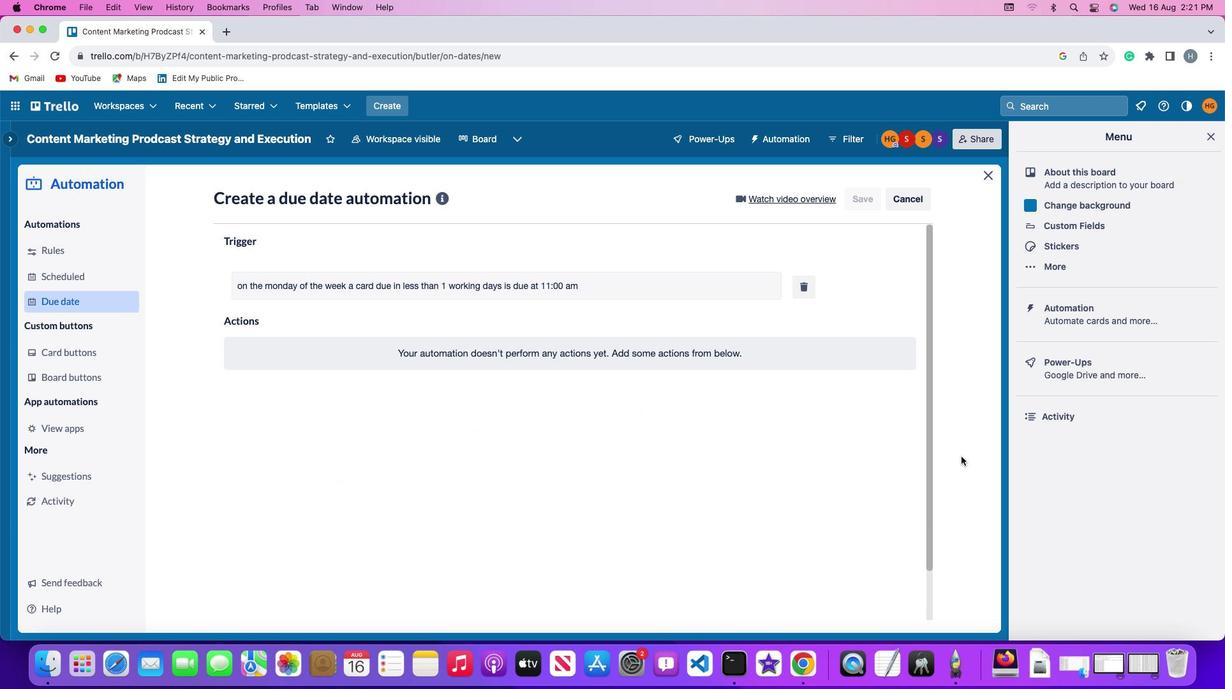 
